 Task: Look for space in Mansoûra, Algeria from 9th June, 2023 to 16th June, 2023 for 2 adults in price range Rs.8000 to Rs.16000. Place can be entire place with 2 bedrooms having 2 beds and 1 bathroom. Property type can be house, flat, hotel. Amenities needed are: washing machine. Booking option can be shelf check-in. Required host language is .
Action: Mouse moved to (397, 85)
Screenshot: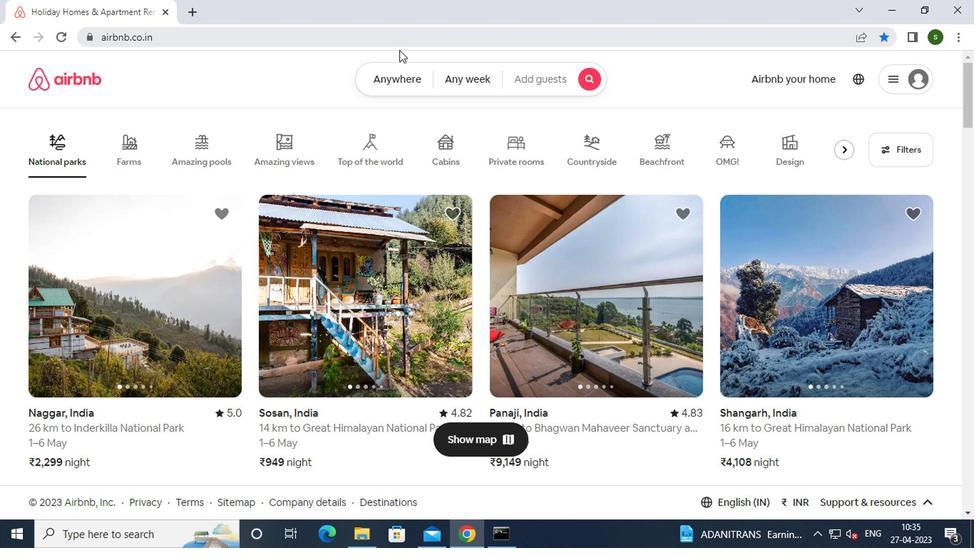
Action: Mouse pressed left at (397, 85)
Screenshot: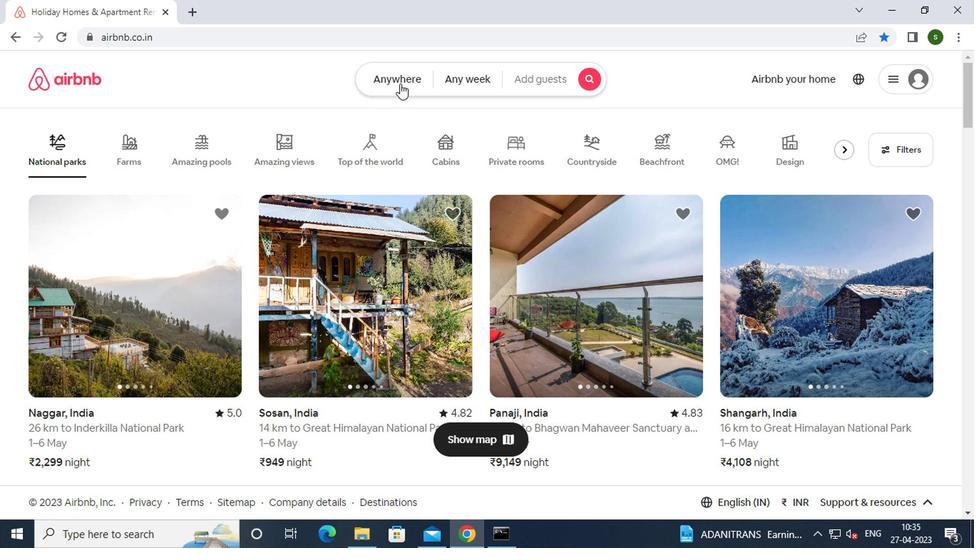 
Action: Mouse moved to (299, 133)
Screenshot: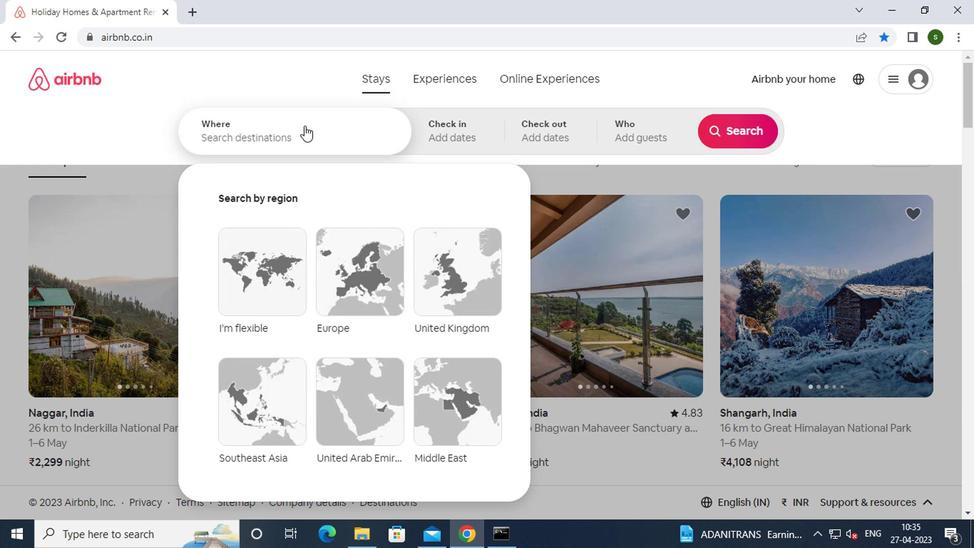 
Action: Mouse pressed left at (299, 133)
Screenshot: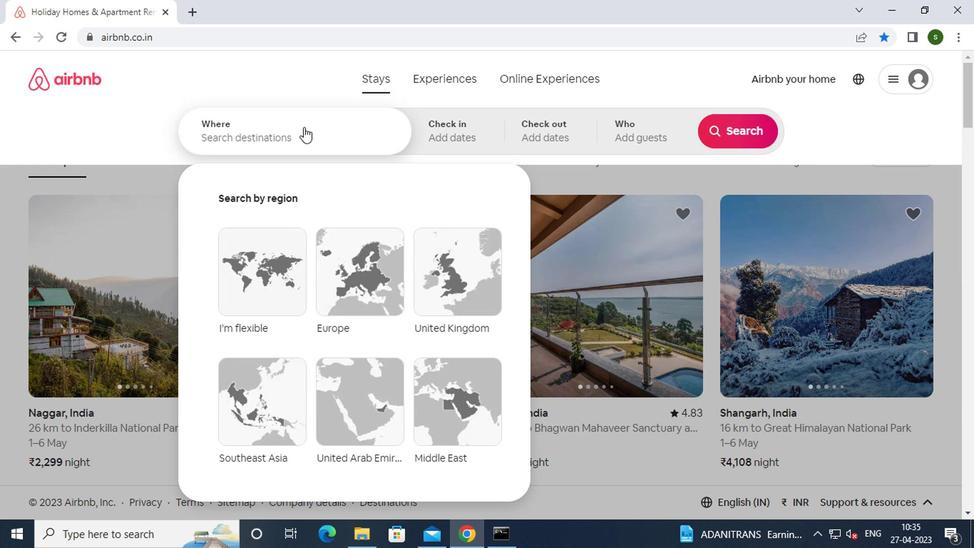 
Action: Key pressed m<Key.caps_lock>ansoura,<Key.space><Key.caps_lock>a<Key.caps_lock>lgeria
Screenshot: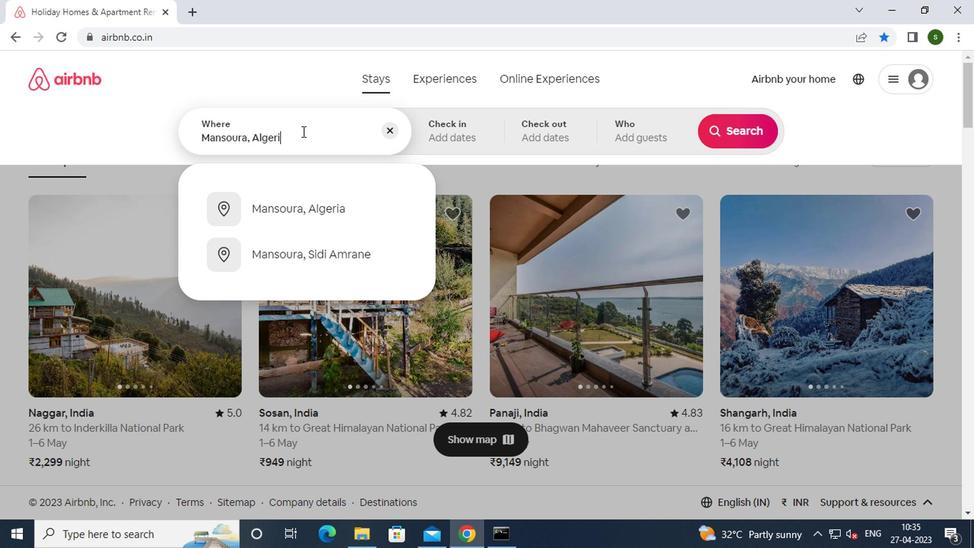 
Action: Mouse moved to (293, 199)
Screenshot: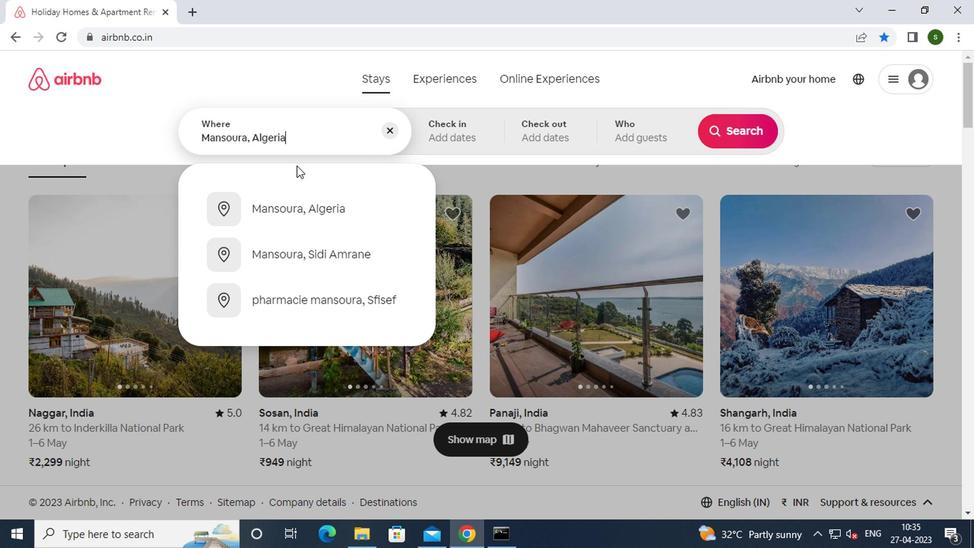 
Action: Mouse pressed left at (293, 199)
Screenshot: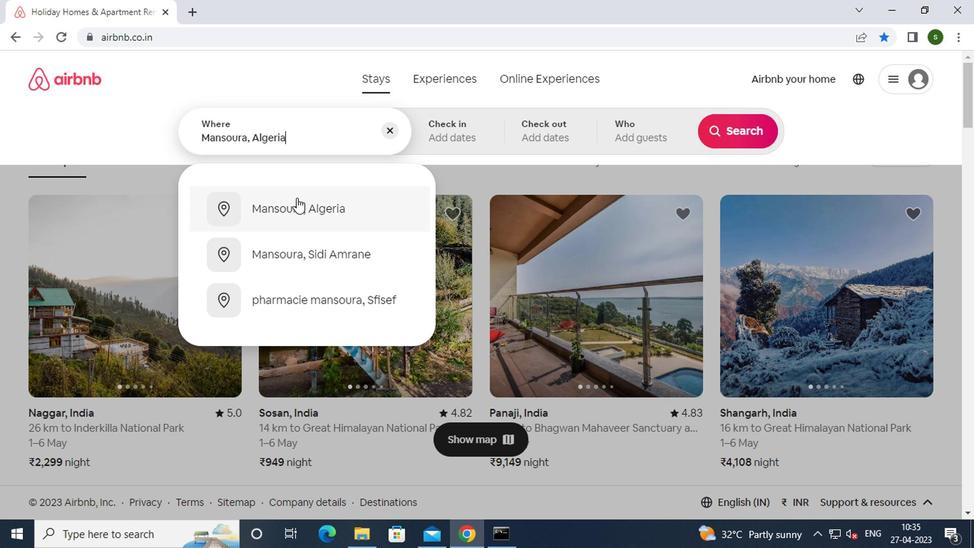 
Action: Mouse moved to (728, 244)
Screenshot: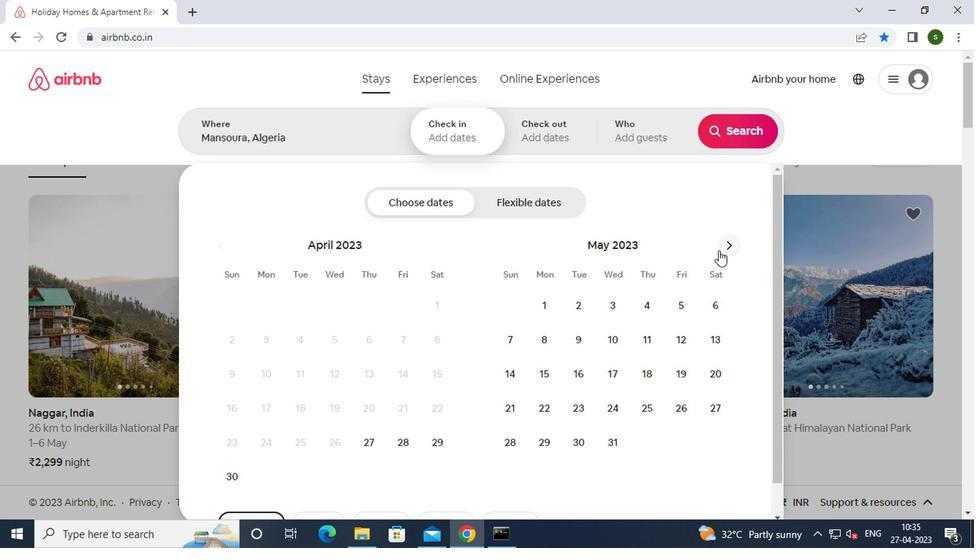 
Action: Mouse pressed left at (728, 244)
Screenshot: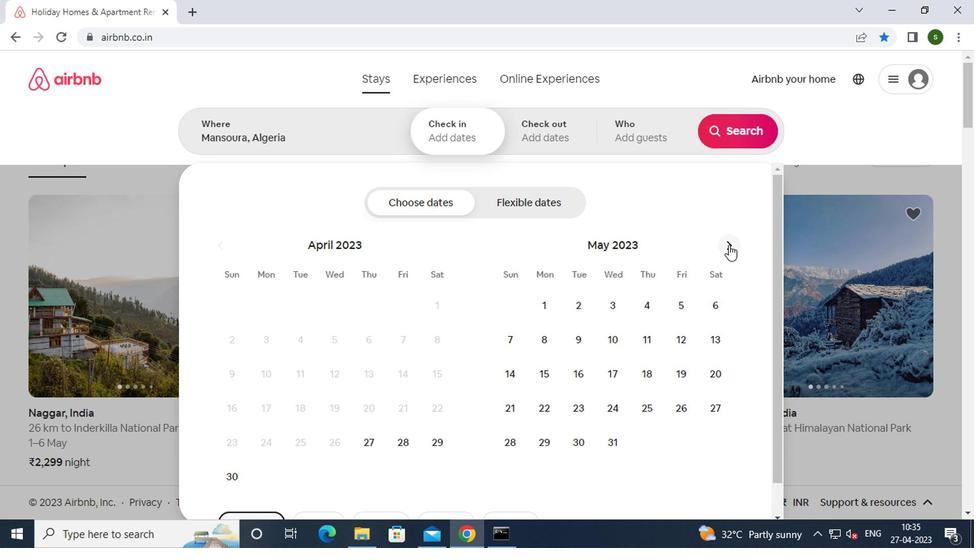 
Action: Mouse moved to (675, 325)
Screenshot: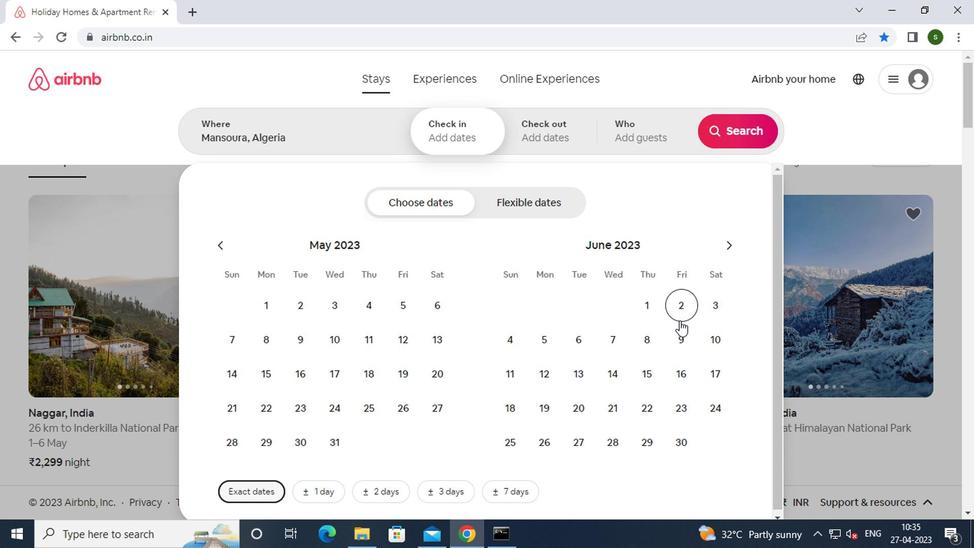 
Action: Mouse pressed left at (675, 325)
Screenshot: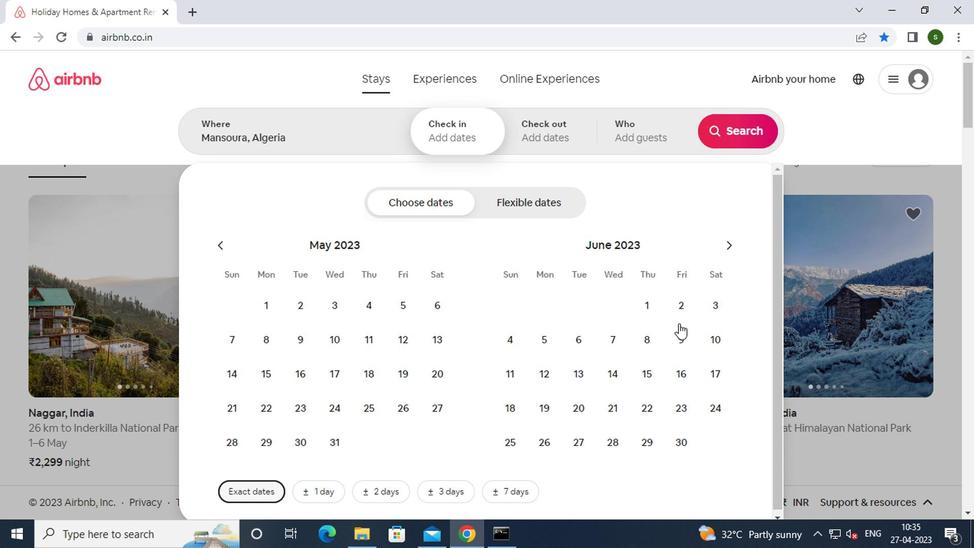 
Action: Mouse moved to (681, 376)
Screenshot: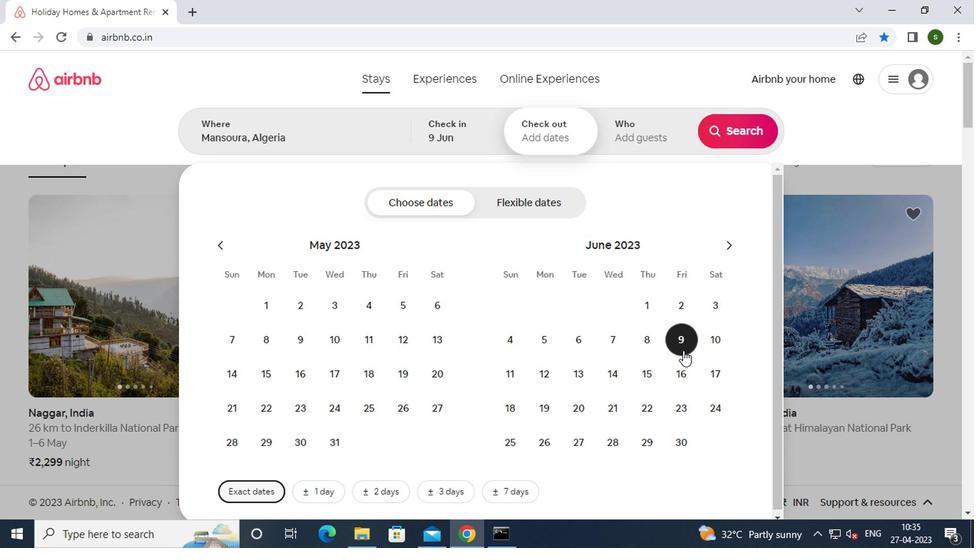 
Action: Mouse pressed left at (681, 376)
Screenshot: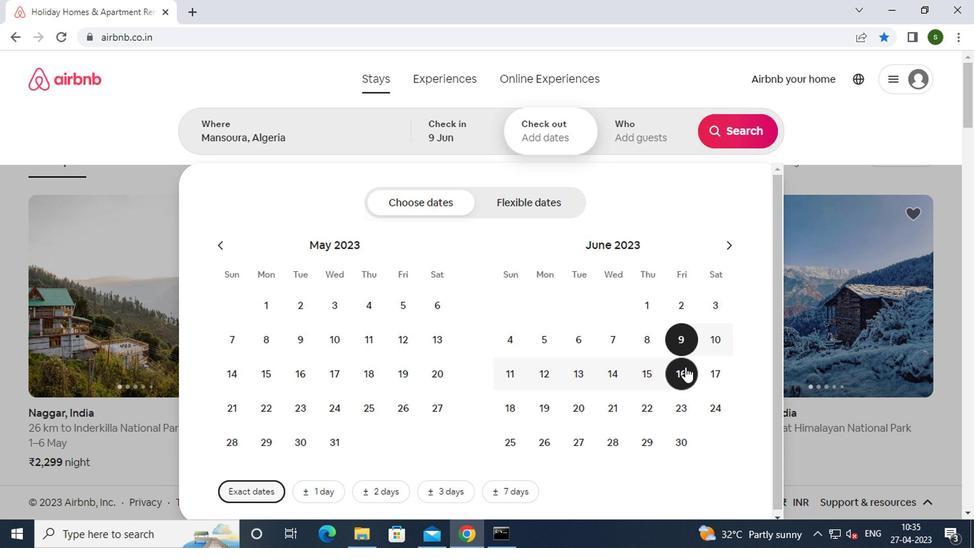 
Action: Mouse moved to (657, 142)
Screenshot: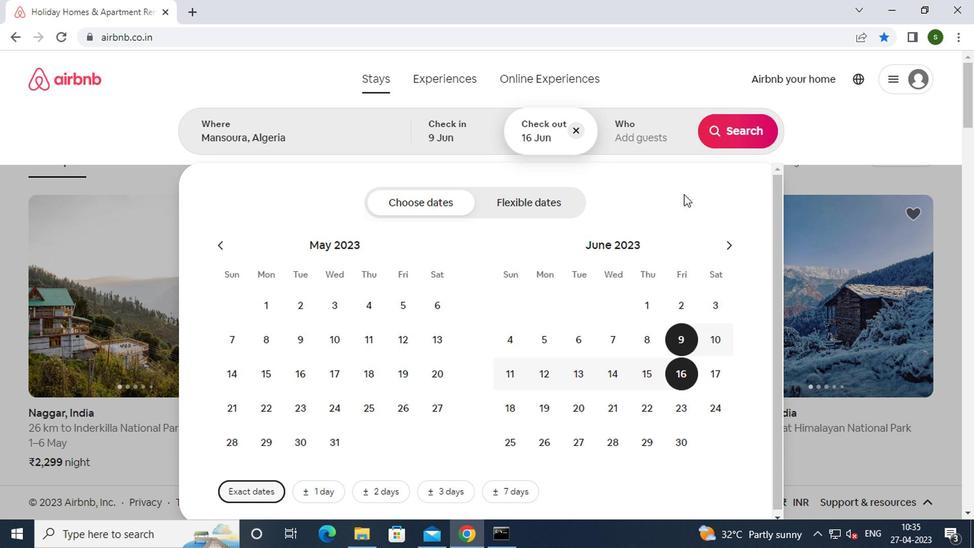 
Action: Mouse pressed left at (657, 142)
Screenshot: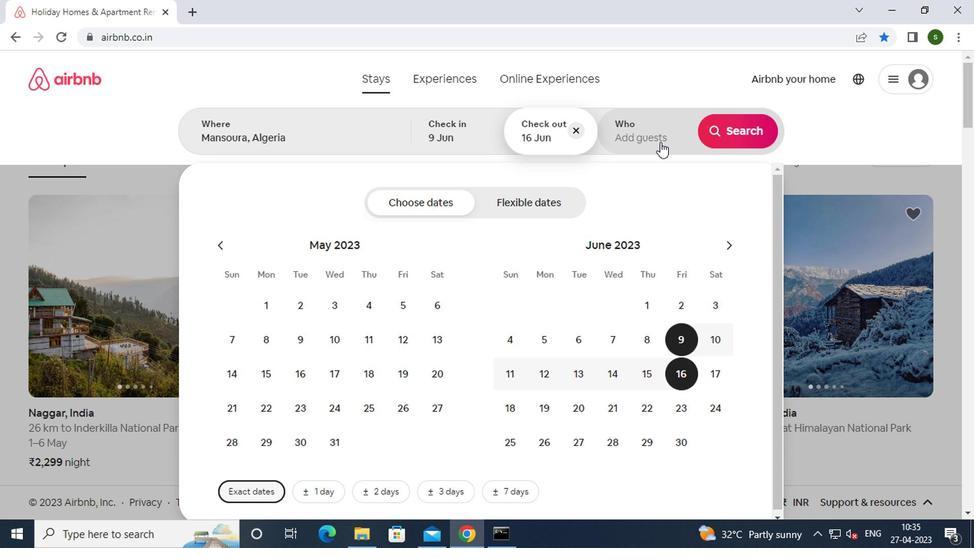 
Action: Mouse moved to (742, 209)
Screenshot: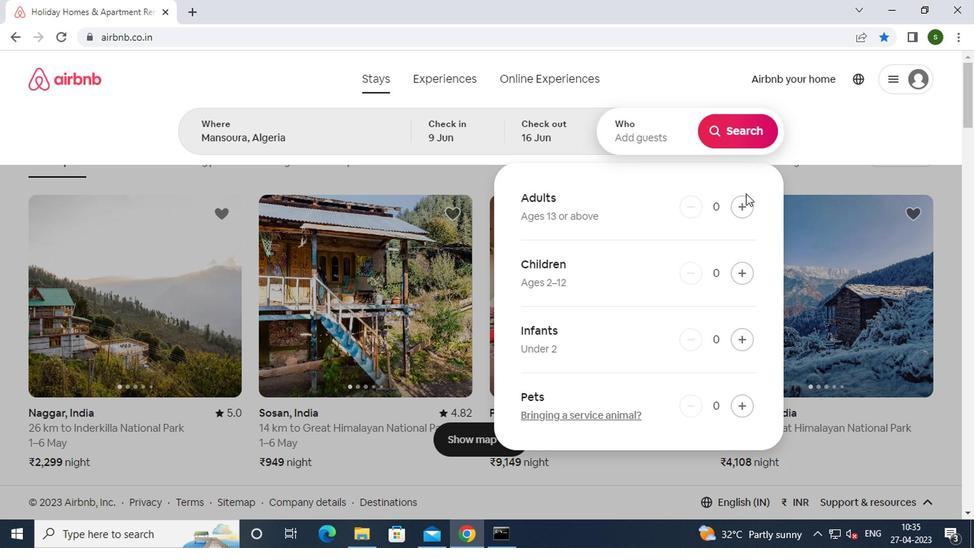 
Action: Mouse pressed left at (742, 209)
Screenshot: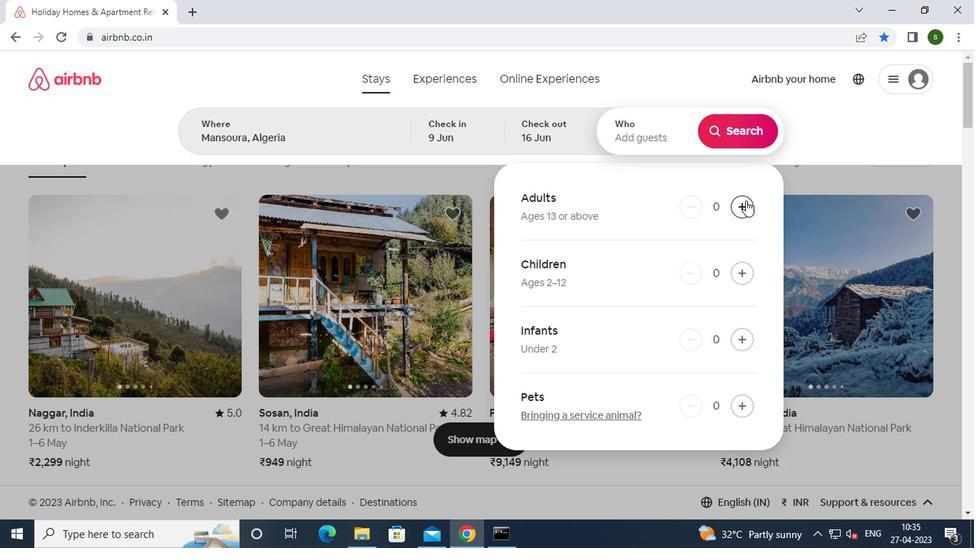 
Action: Mouse moved to (742, 209)
Screenshot: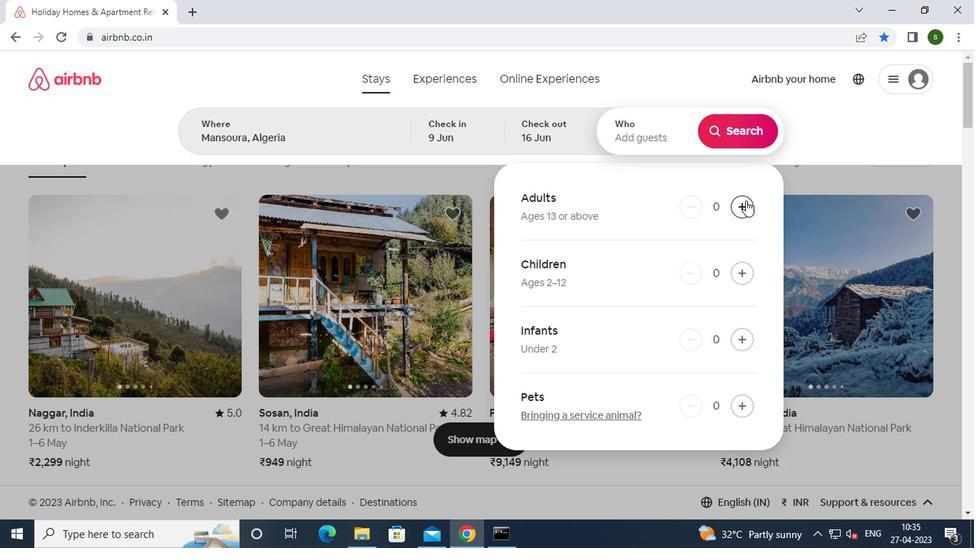 
Action: Mouse pressed left at (742, 209)
Screenshot: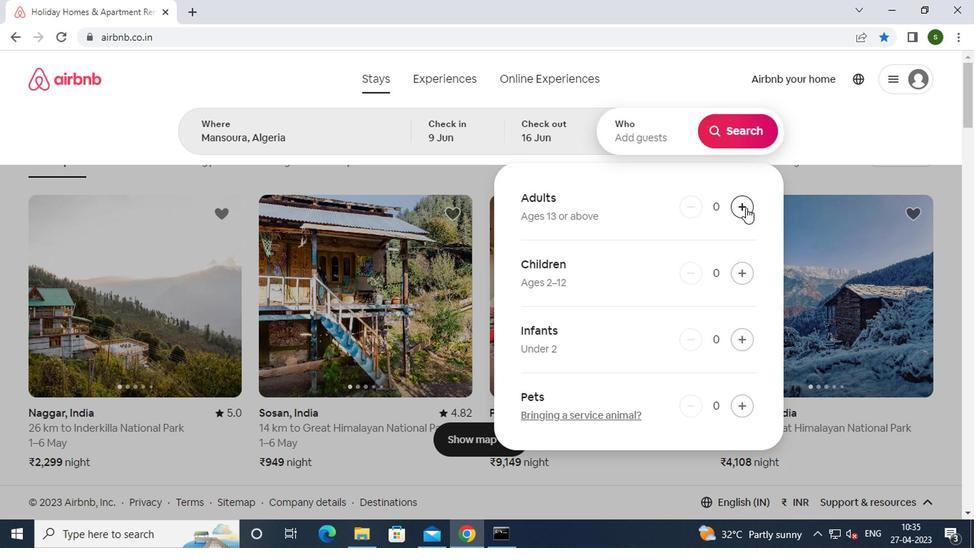 
Action: Mouse moved to (748, 144)
Screenshot: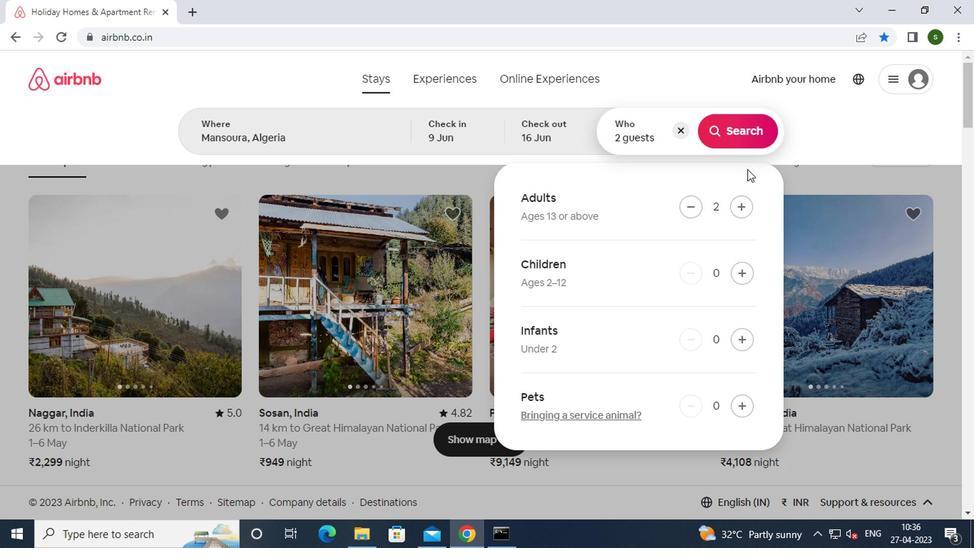 
Action: Mouse pressed left at (748, 144)
Screenshot: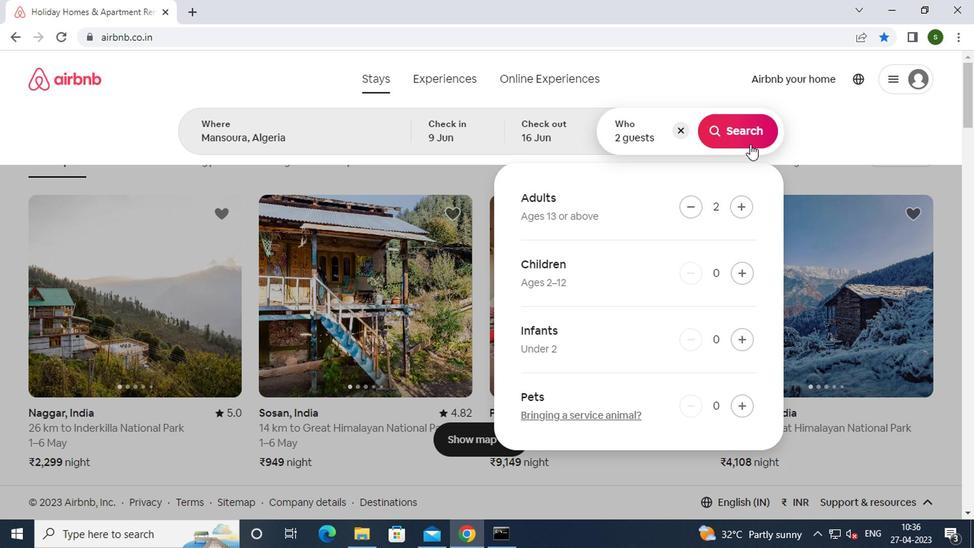 
Action: Mouse moved to (911, 132)
Screenshot: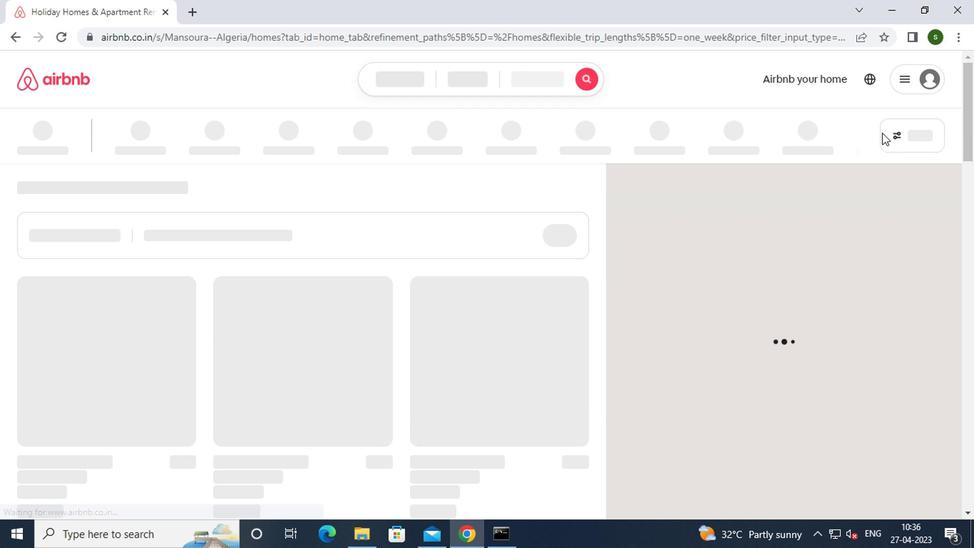 
Action: Mouse pressed left at (911, 132)
Screenshot: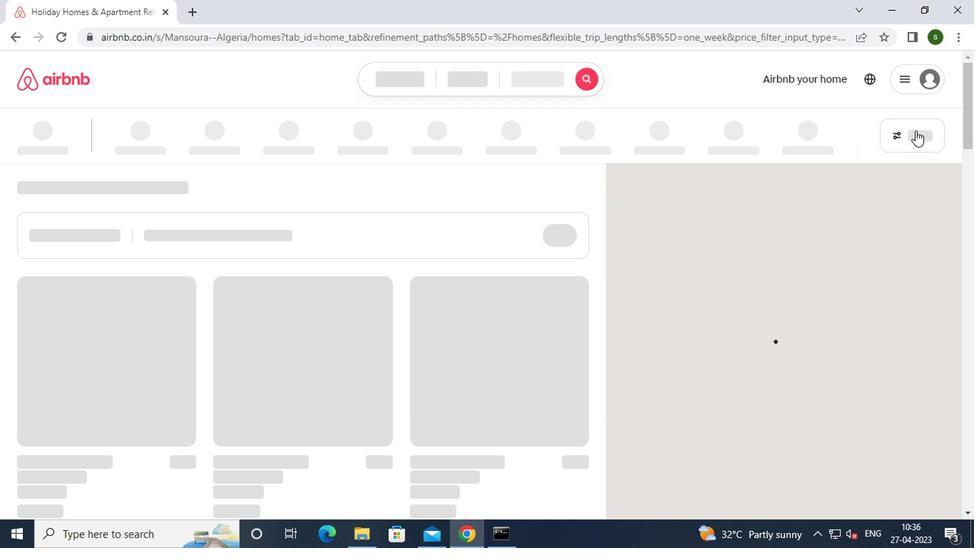 
Action: Mouse moved to (910, 132)
Screenshot: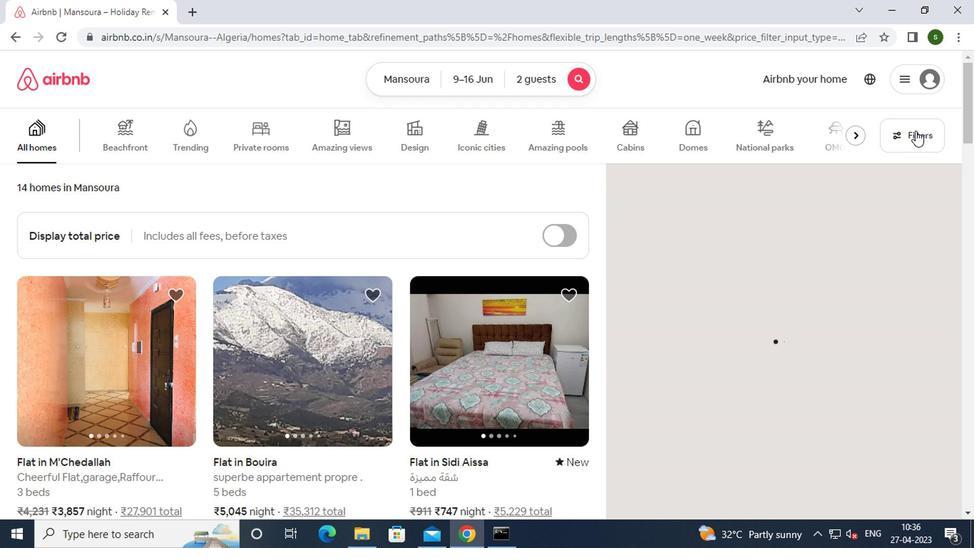 
Action: Mouse pressed left at (910, 132)
Screenshot: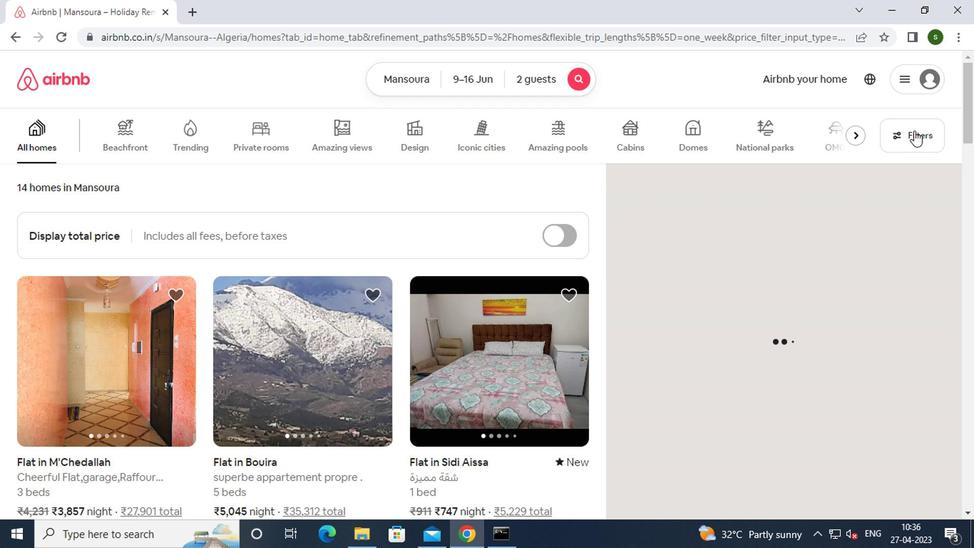 
Action: Mouse moved to (442, 316)
Screenshot: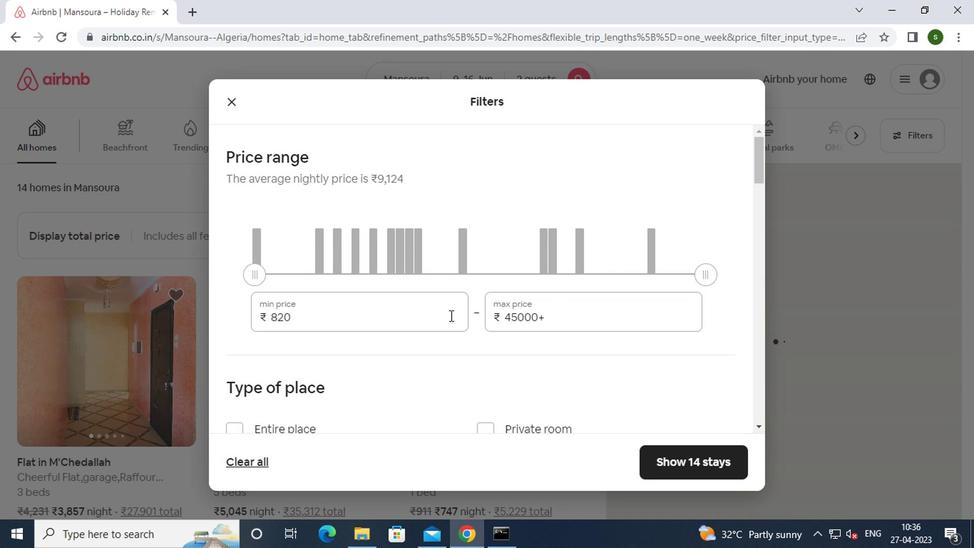 
Action: Mouse pressed left at (442, 316)
Screenshot: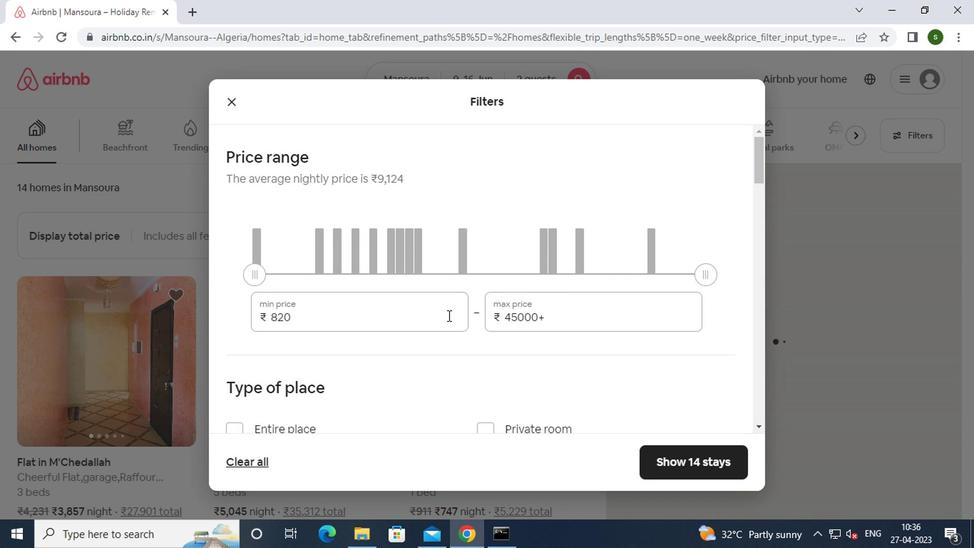 
Action: Key pressed <Key.backspace><Key.backspace><Key.backspace>8000
Screenshot: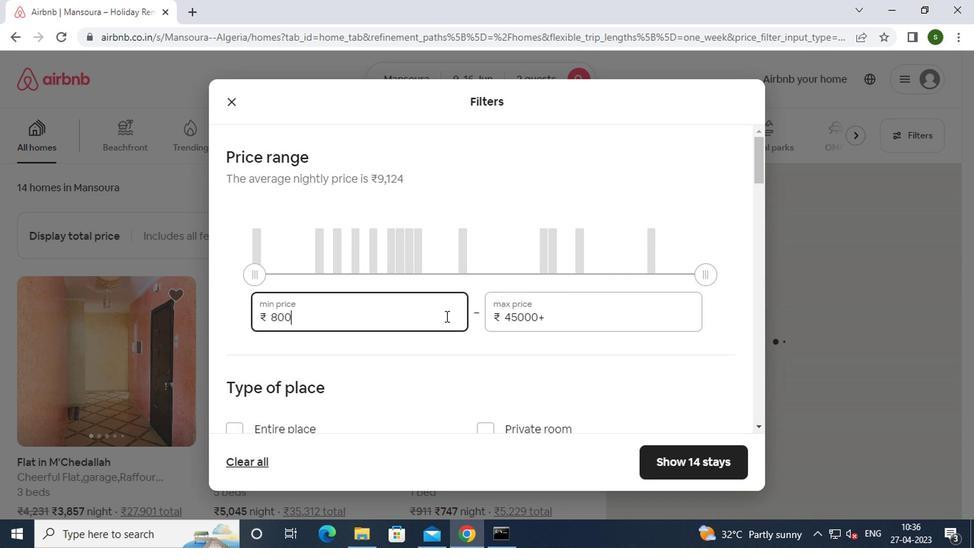 
Action: Mouse moved to (565, 316)
Screenshot: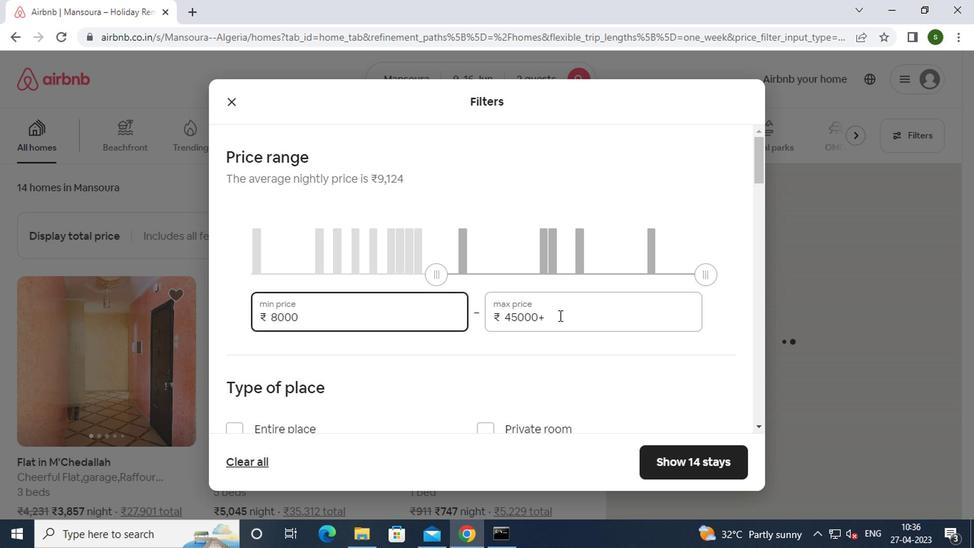 
Action: Mouse pressed left at (565, 316)
Screenshot: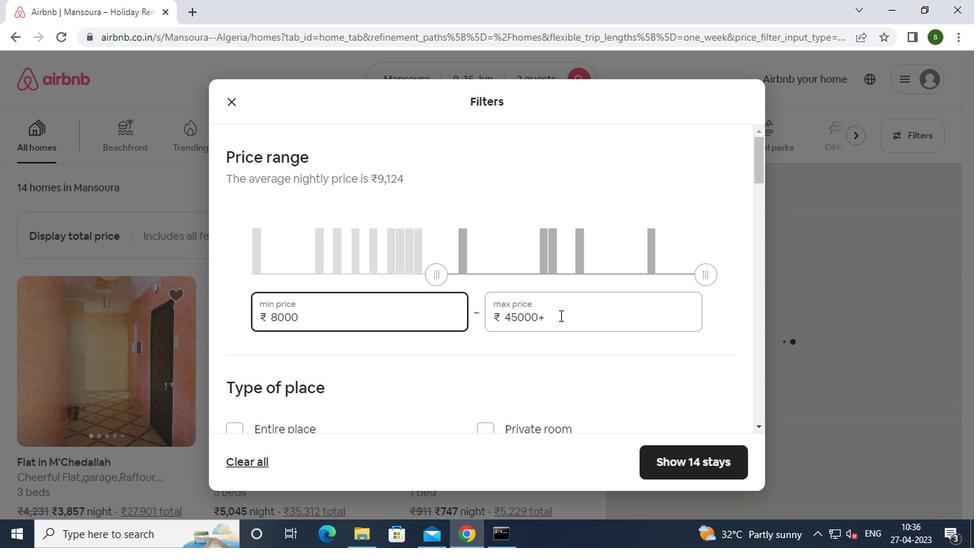 
Action: Key pressed <Key.backspace><Key.backspace><Key.backspace><Key.backspace><Key.backspace><Key.backspace><Key.backspace><Key.backspace><Key.backspace><Key.backspace><Key.backspace><Key.backspace><Key.backspace>15<Key.backspace>6000
Screenshot: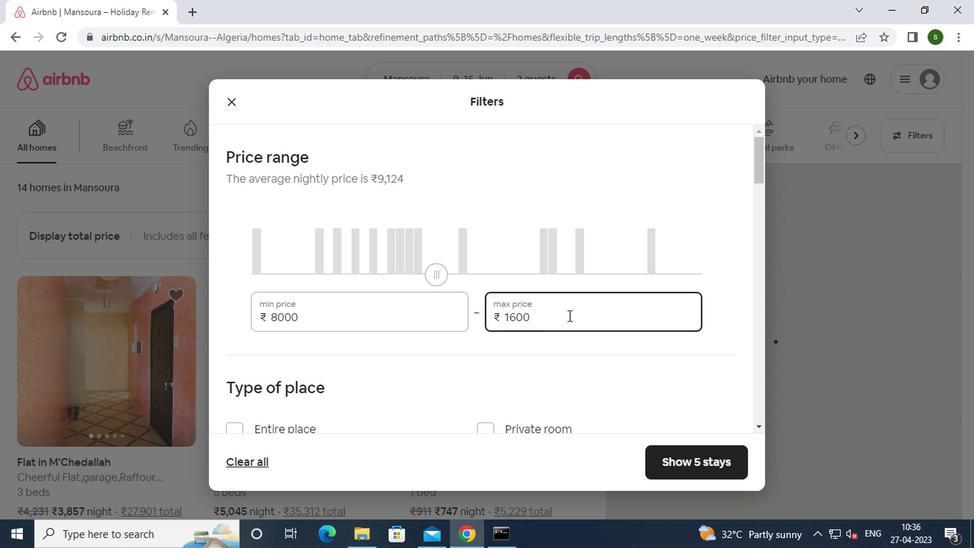 
Action: Mouse moved to (468, 336)
Screenshot: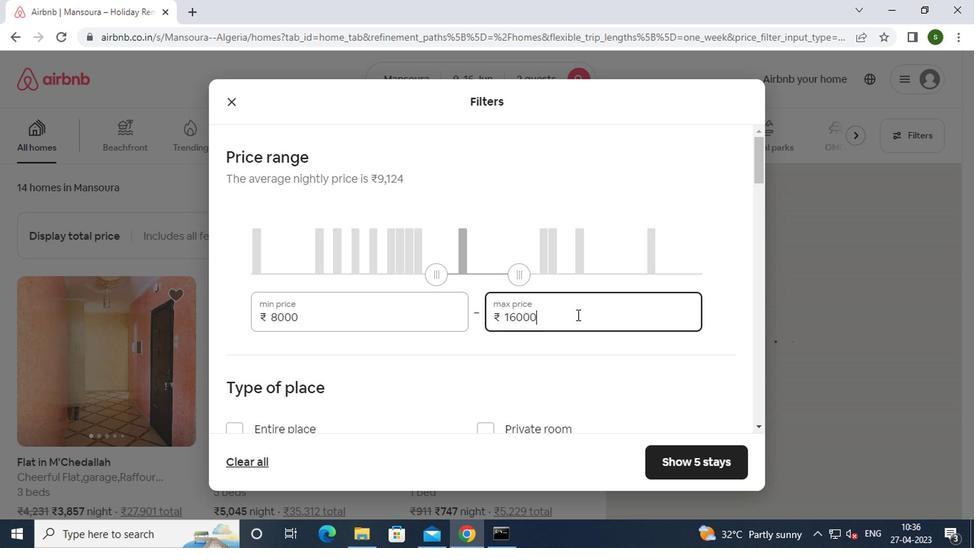 
Action: Mouse scrolled (468, 335) with delta (0, 0)
Screenshot: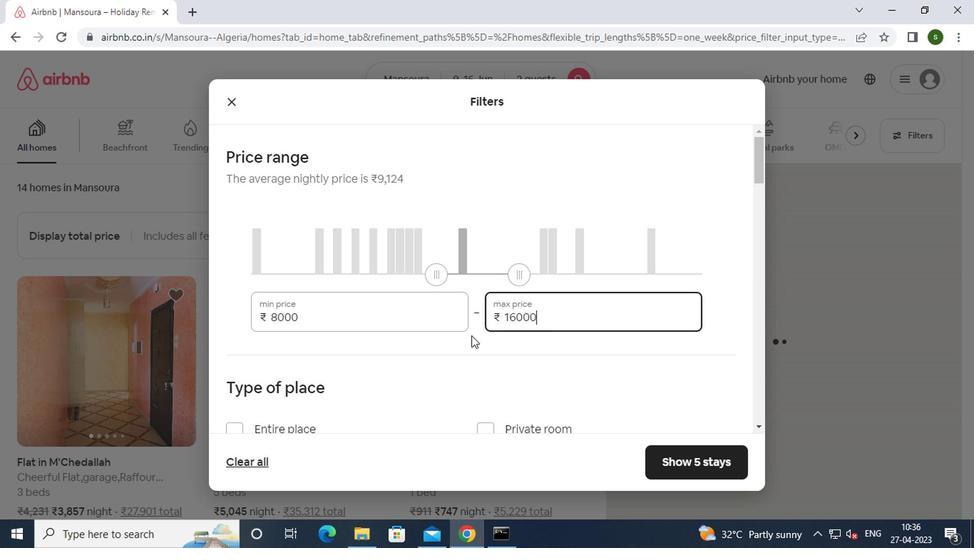
Action: Mouse scrolled (468, 335) with delta (0, 0)
Screenshot: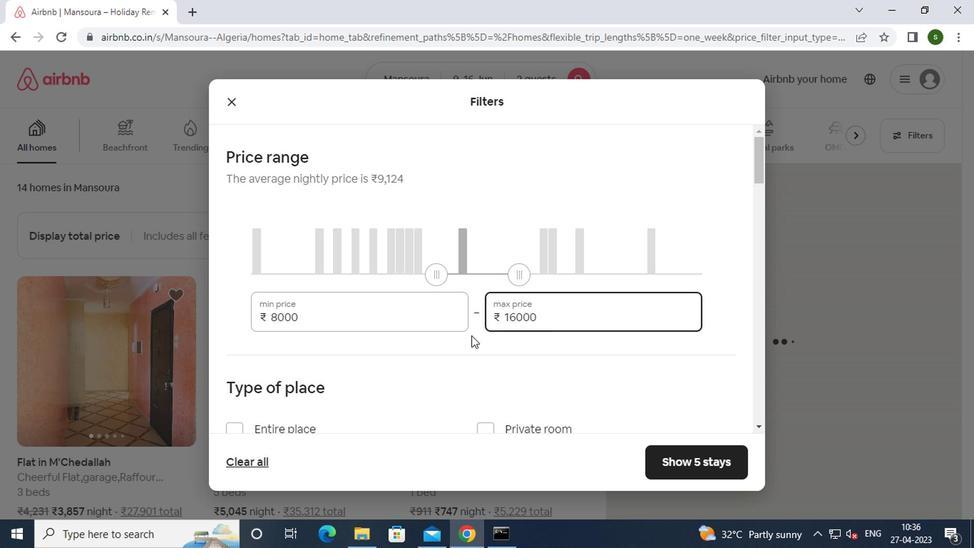 
Action: Mouse moved to (281, 300)
Screenshot: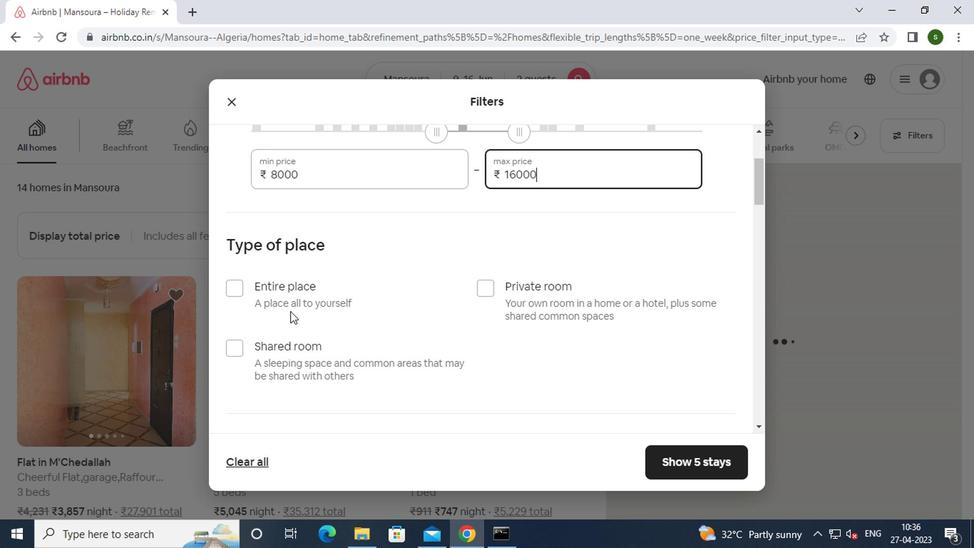 
Action: Mouse pressed left at (281, 300)
Screenshot: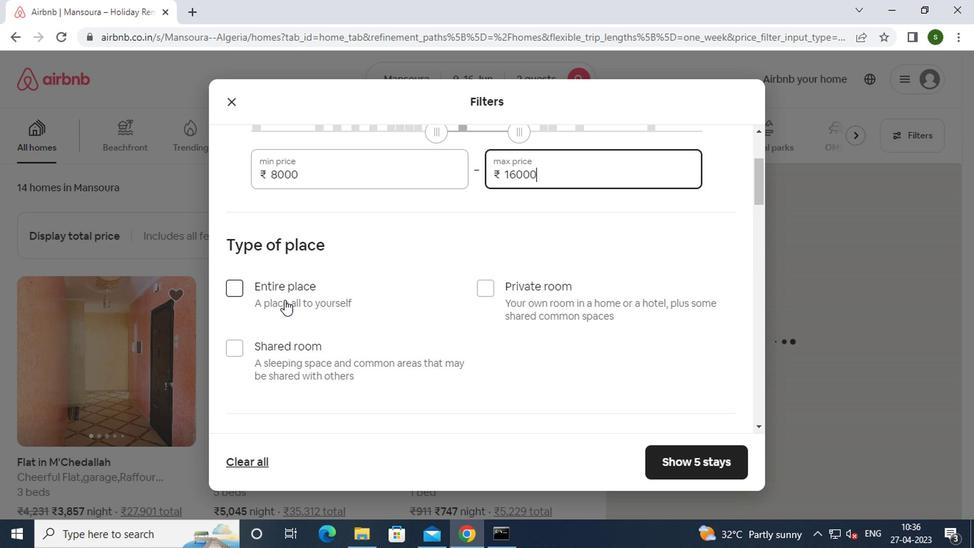 
Action: Mouse moved to (375, 285)
Screenshot: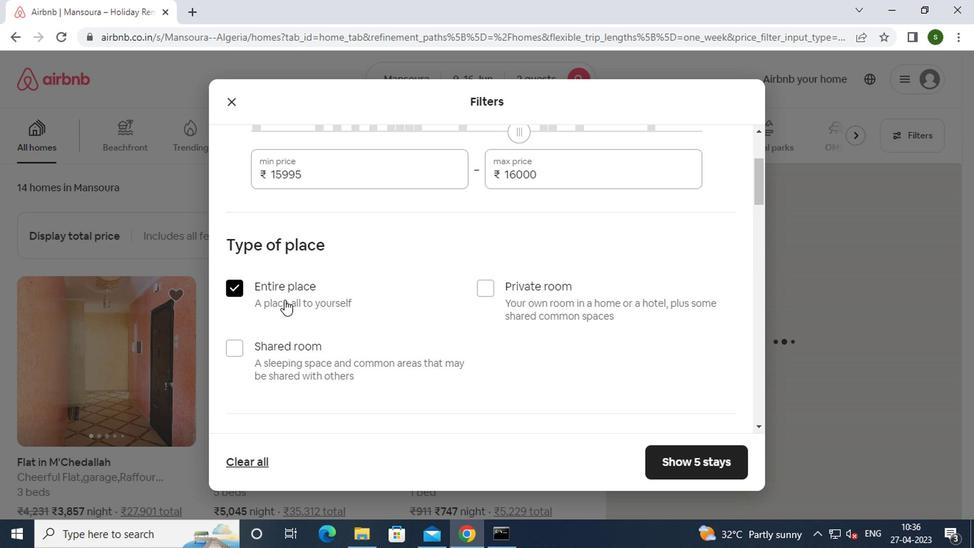 
Action: Mouse scrolled (375, 284) with delta (0, -1)
Screenshot: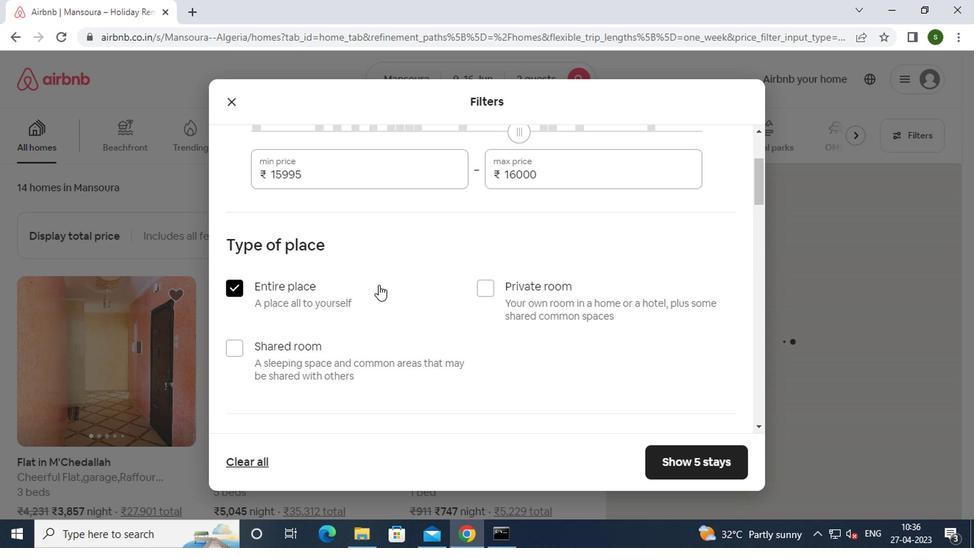 
Action: Mouse scrolled (375, 284) with delta (0, -1)
Screenshot: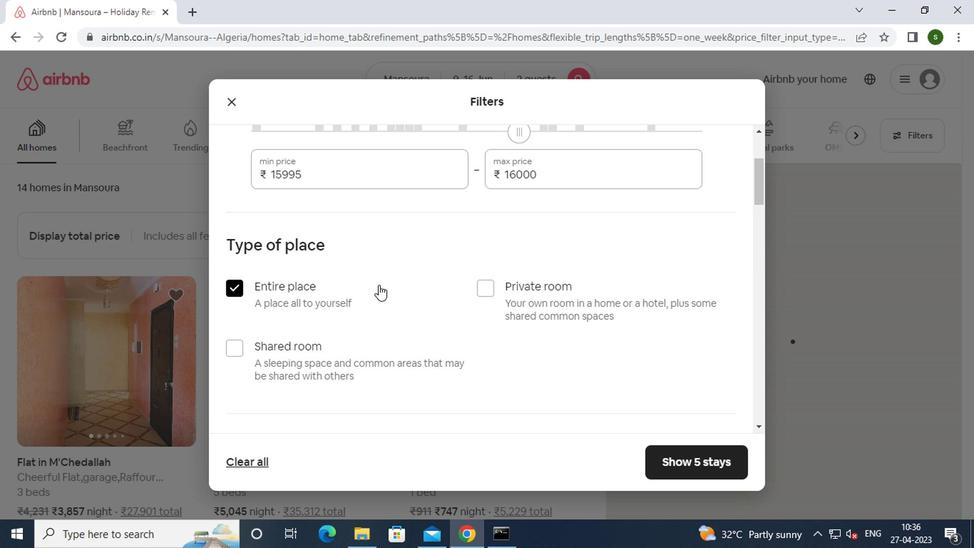 
Action: Mouse scrolled (375, 284) with delta (0, -1)
Screenshot: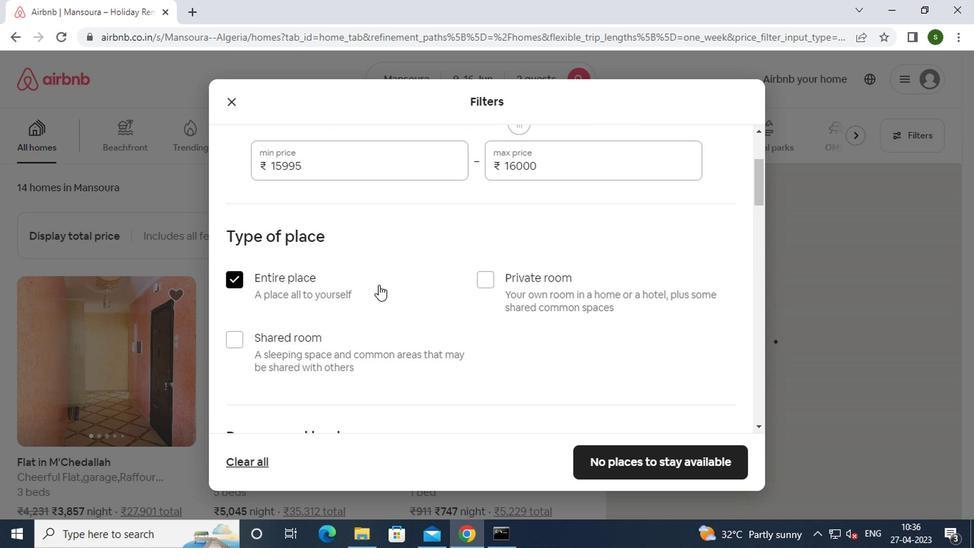 
Action: Mouse scrolled (375, 284) with delta (0, -1)
Screenshot: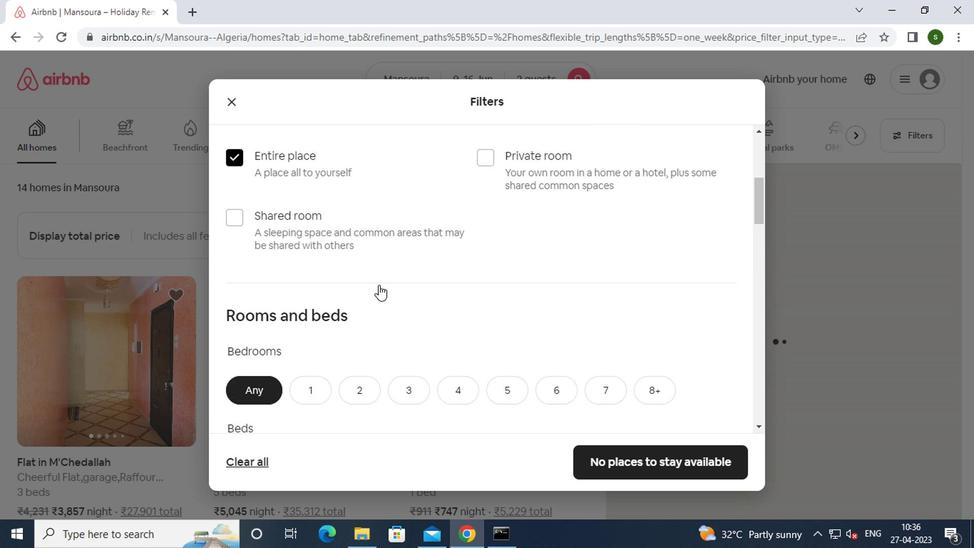 
Action: Mouse moved to (357, 243)
Screenshot: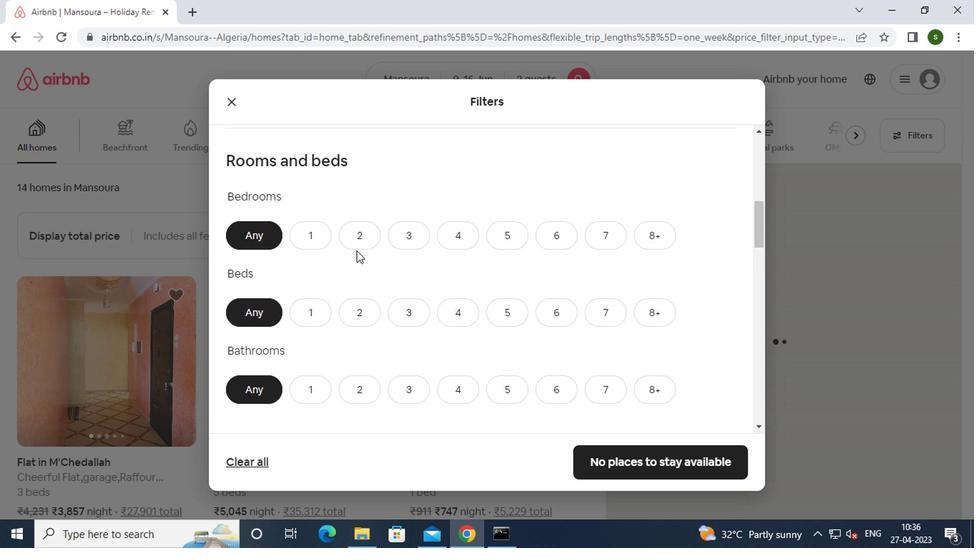 
Action: Mouse pressed left at (357, 243)
Screenshot: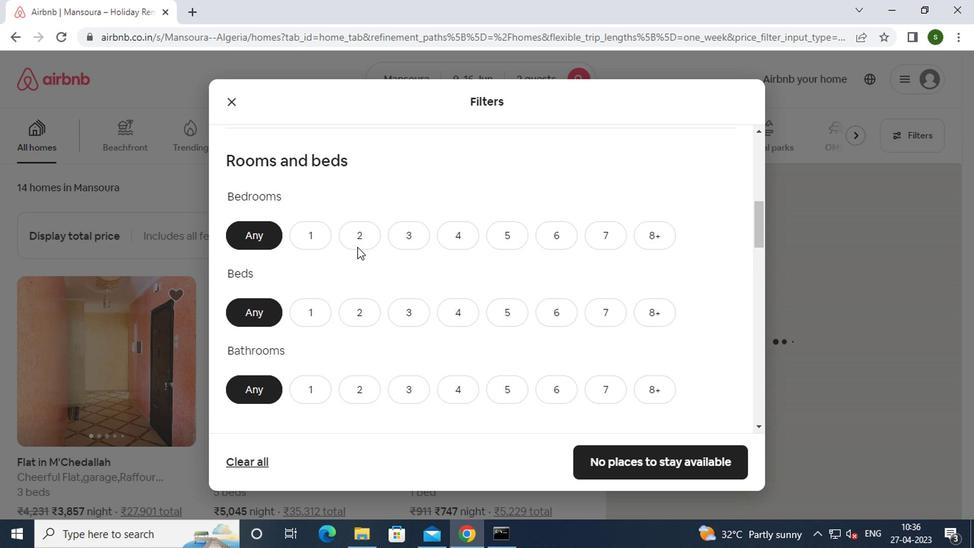 
Action: Mouse moved to (355, 306)
Screenshot: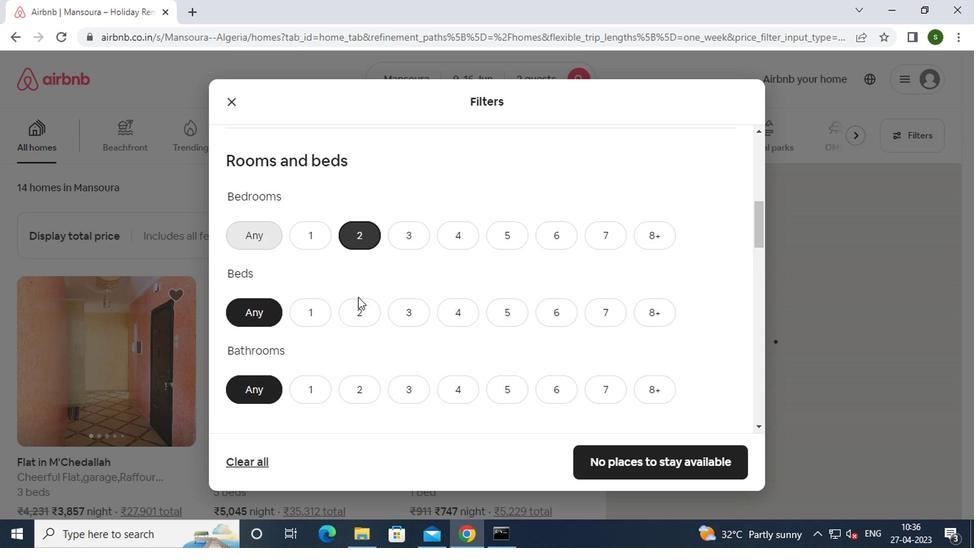 
Action: Mouse pressed left at (355, 306)
Screenshot: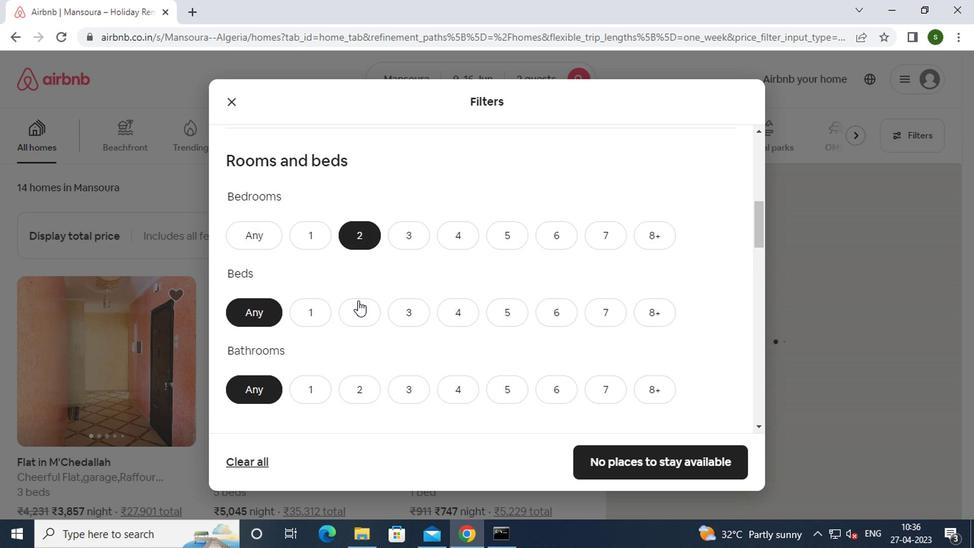 
Action: Mouse moved to (311, 381)
Screenshot: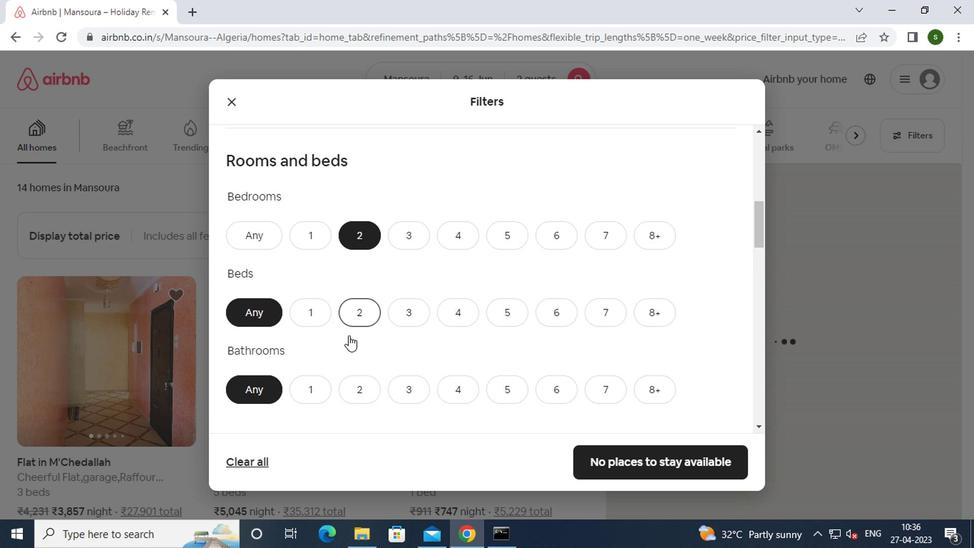 
Action: Mouse pressed left at (311, 381)
Screenshot: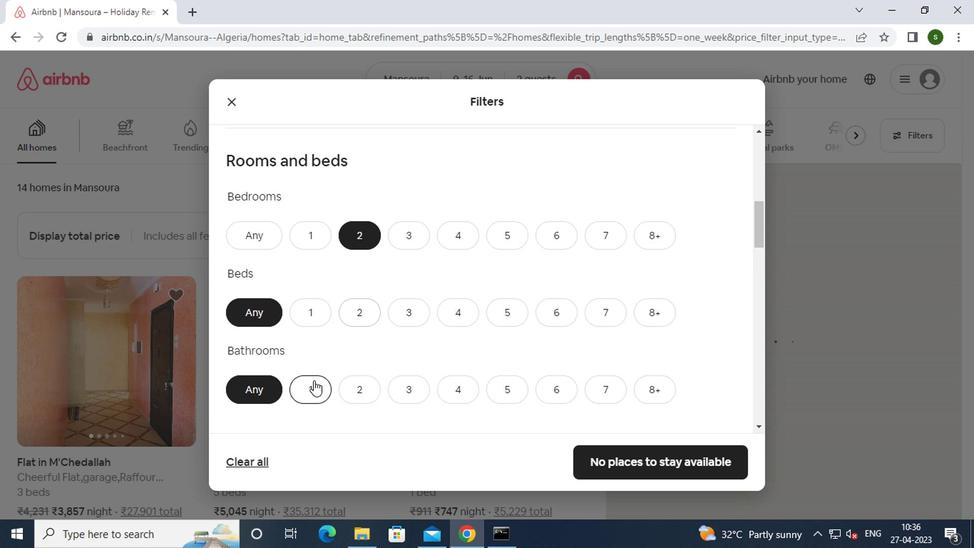 
Action: Mouse moved to (449, 335)
Screenshot: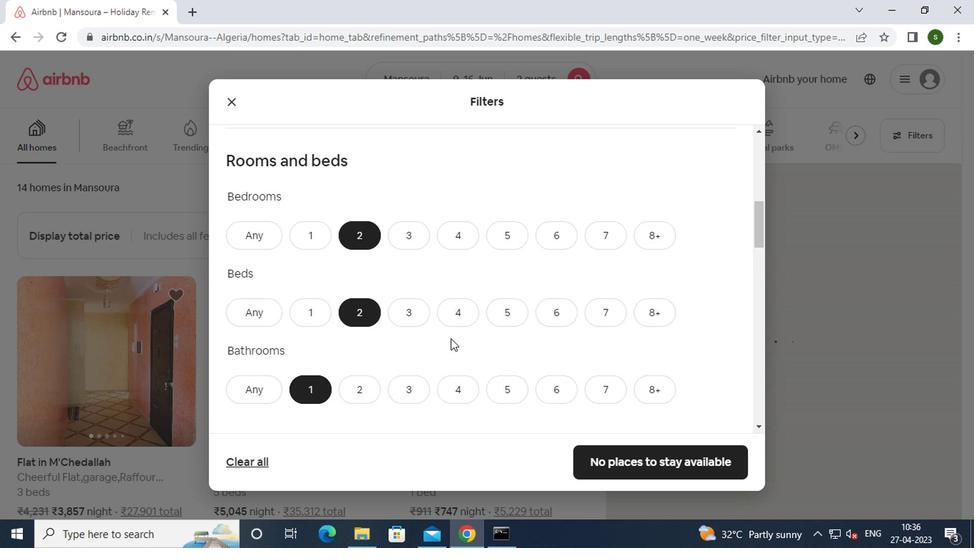 
Action: Mouse scrolled (449, 334) with delta (0, -1)
Screenshot: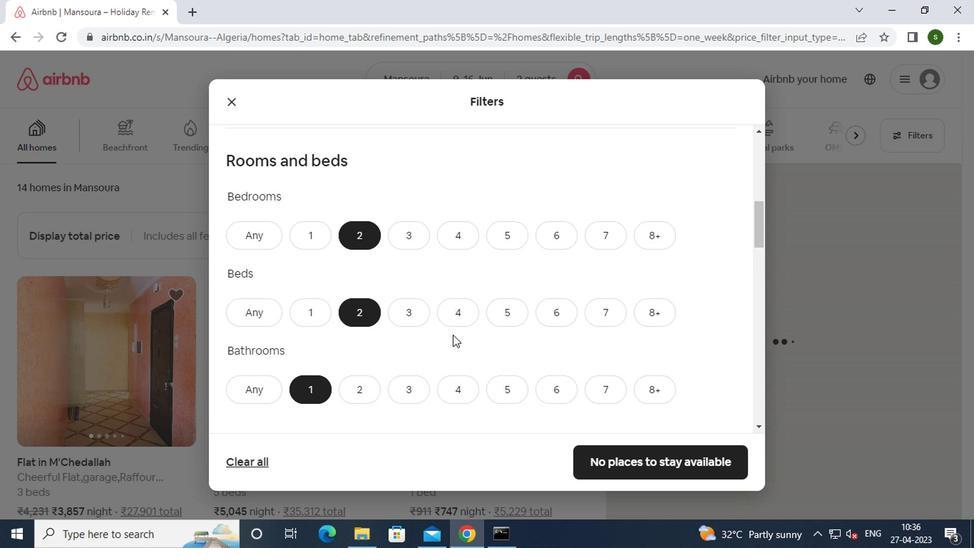 
Action: Mouse scrolled (449, 334) with delta (0, -1)
Screenshot: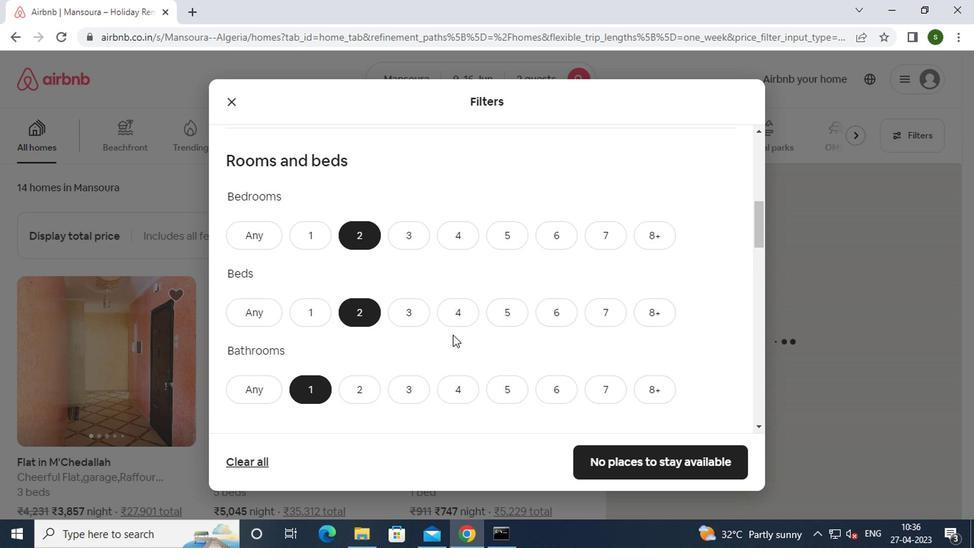 
Action: Mouse scrolled (449, 334) with delta (0, -1)
Screenshot: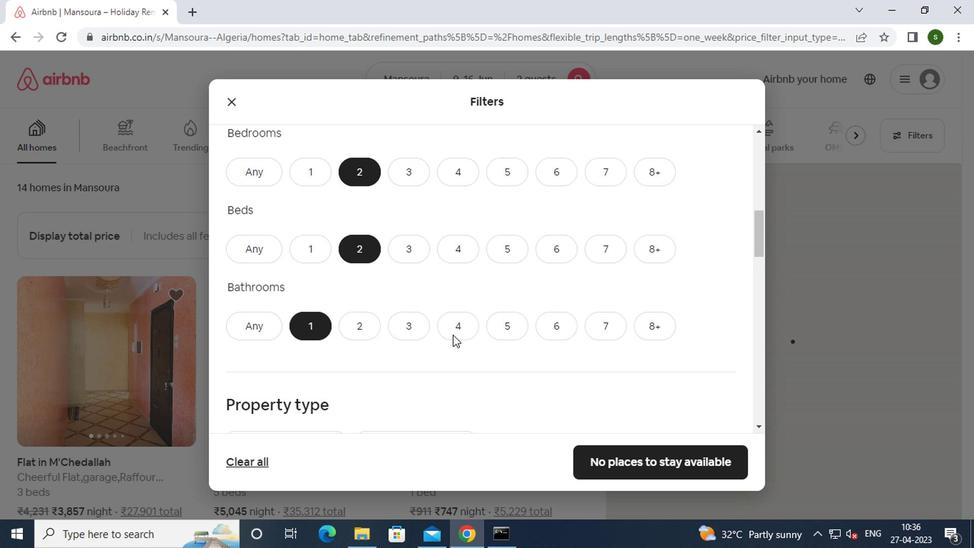 
Action: Mouse moved to (307, 316)
Screenshot: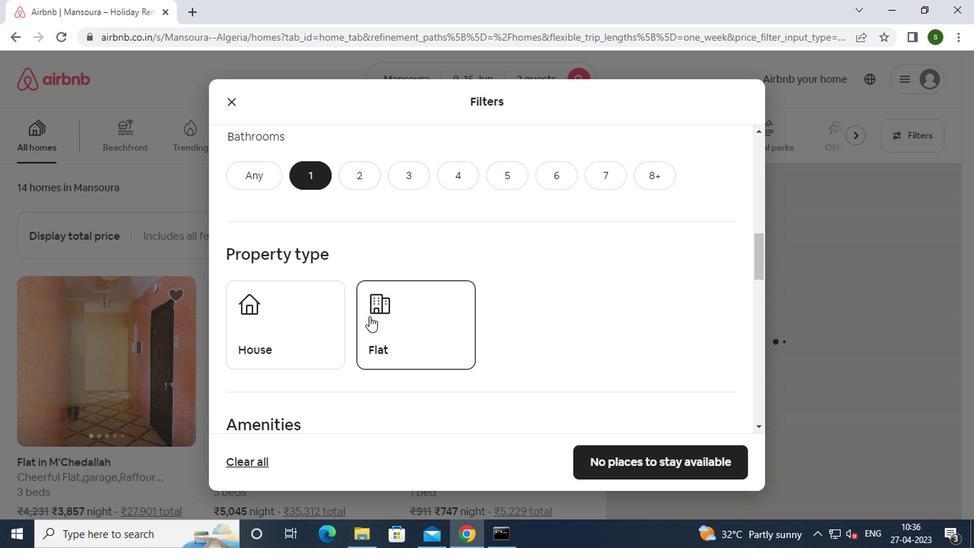 
Action: Mouse pressed left at (307, 316)
Screenshot: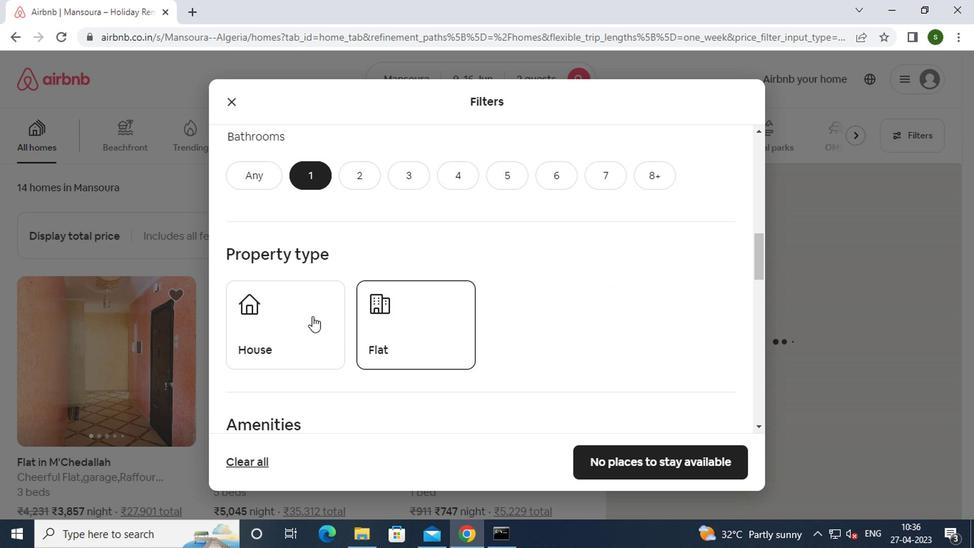 
Action: Mouse moved to (389, 316)
Screenshot: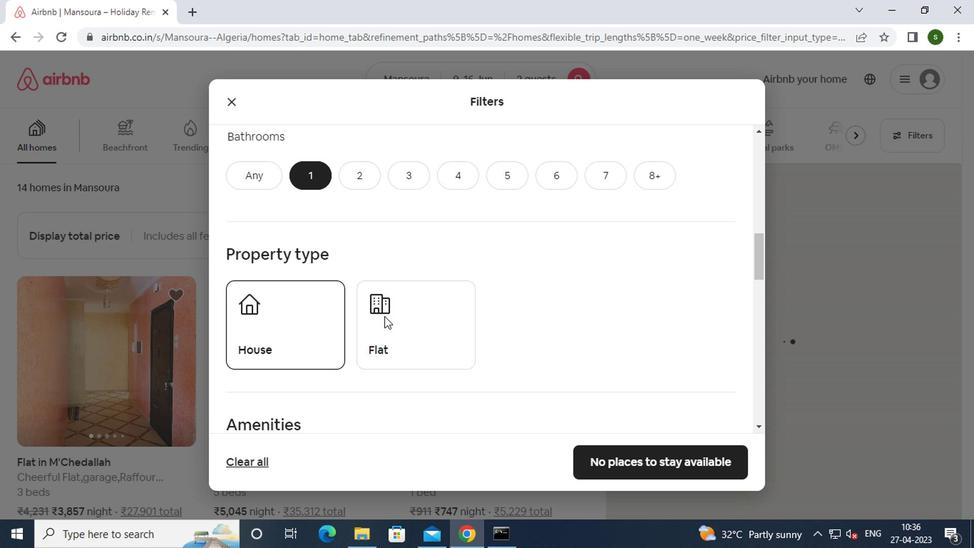 
Action: Mouse pressed left at (389, 316)
Screenshot: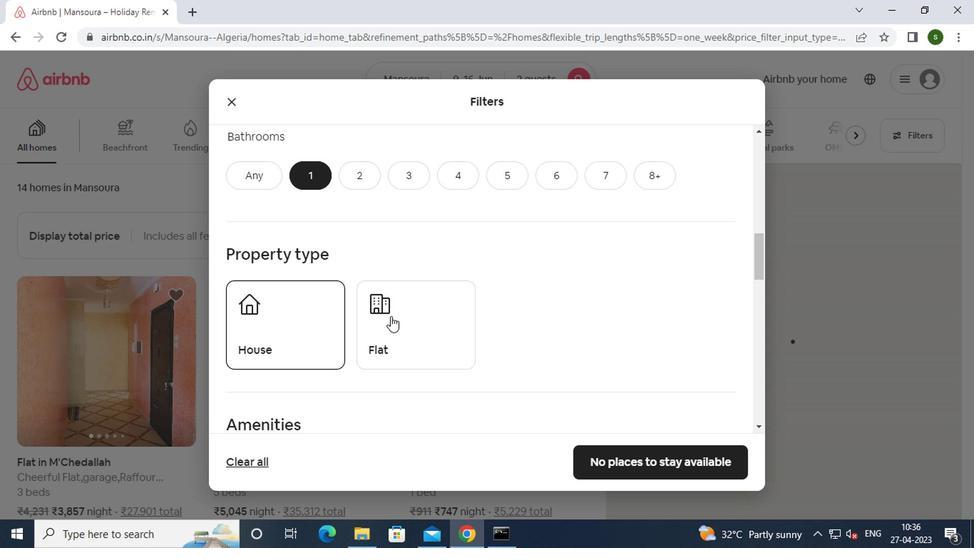 
Action: Mouse moved to (555, 298)
Screenshot: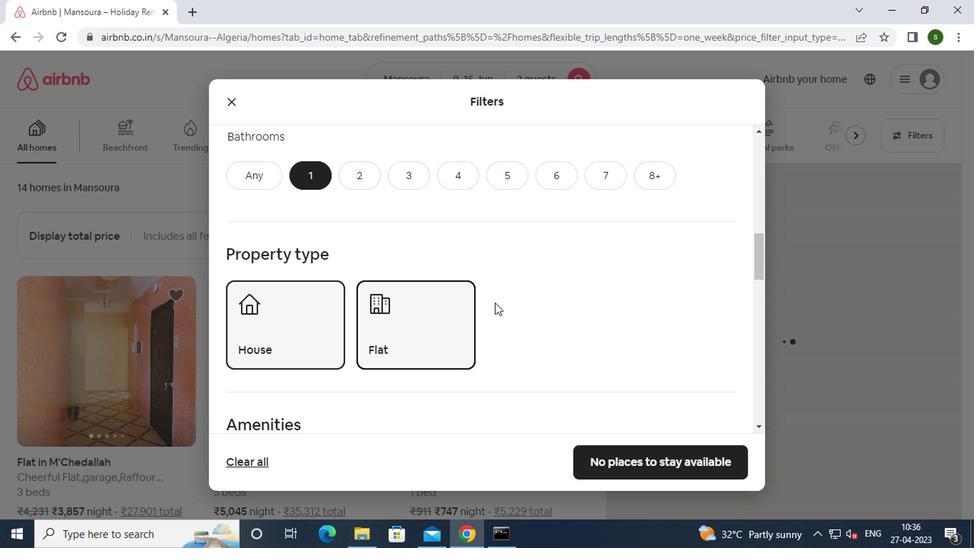 
Action: Mouse scrolled (555, 297) with delta (0, -1)
Screenshot: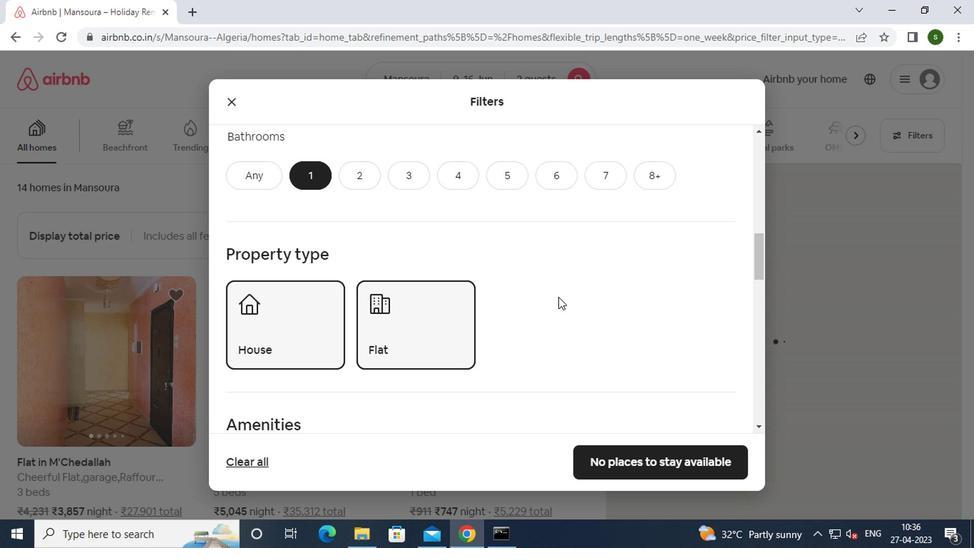 
Action: Mouse scrolled (555, 297) with delta (0, -1)
Screenshot: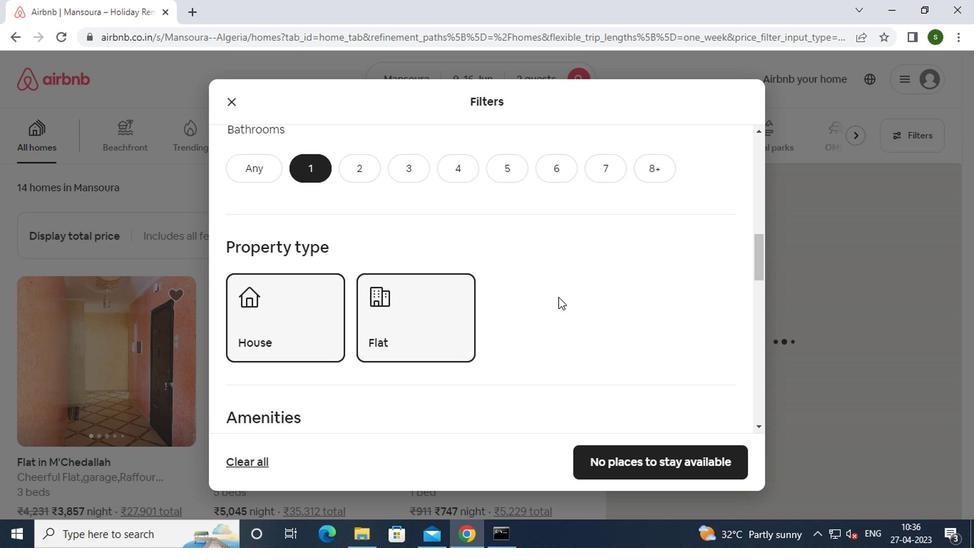 
Action: Mouse scrolled (555, 297) with delta (0, -1)
Screenshot: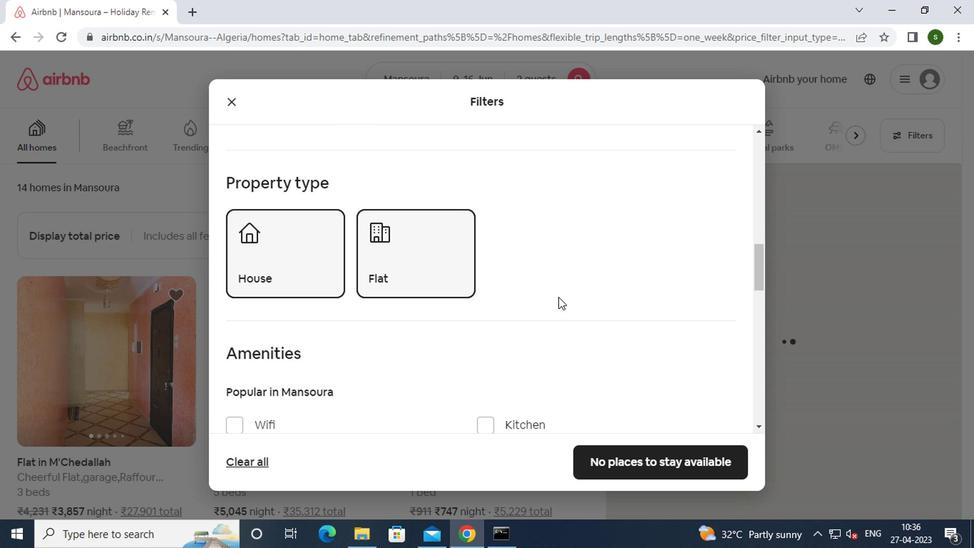 
Action: Mouse scrolled (555, 297) with delta (0, -1)
Screenshot: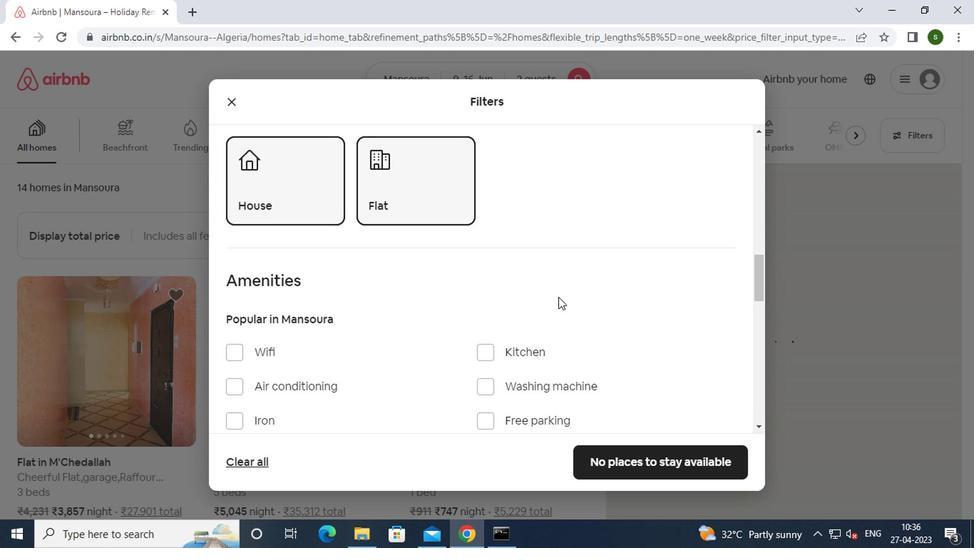 
Action: Mouse moved to (528, 253)
Screenshot: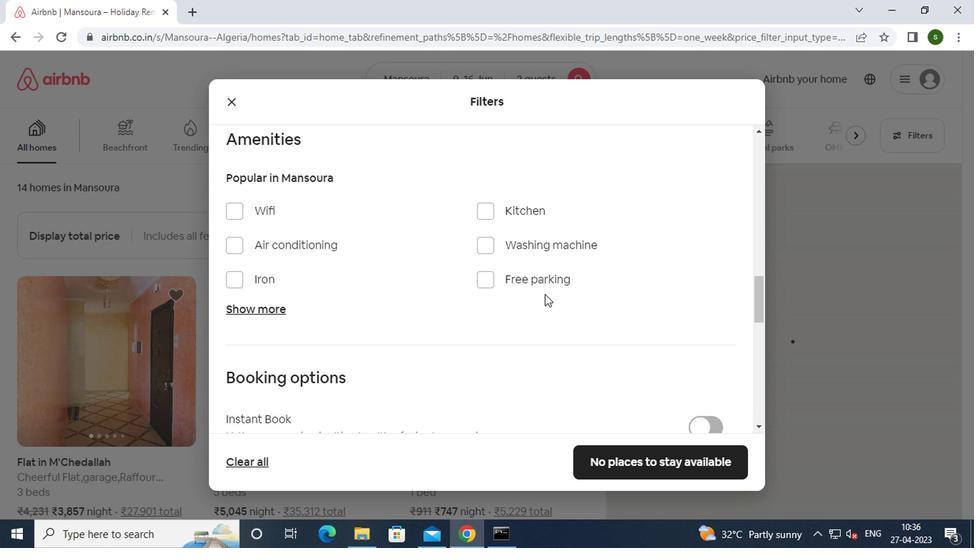 
Action: Mouse pressed left at (528, 253)
Screenshot: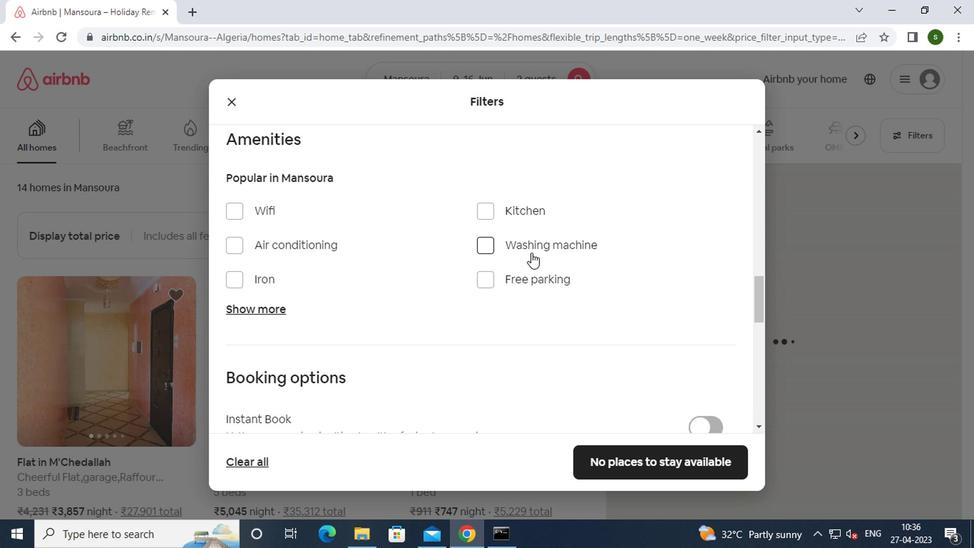 
Action: Mouse moved to (637, 275)
Screenshot: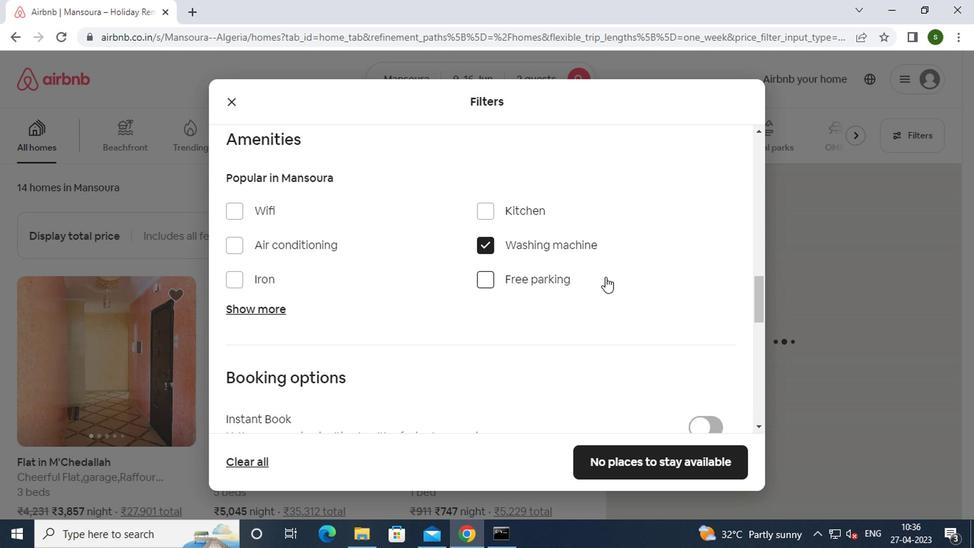 
Action: Mouse scrolled (637, 275) with delta (0, 0)
Screenshot: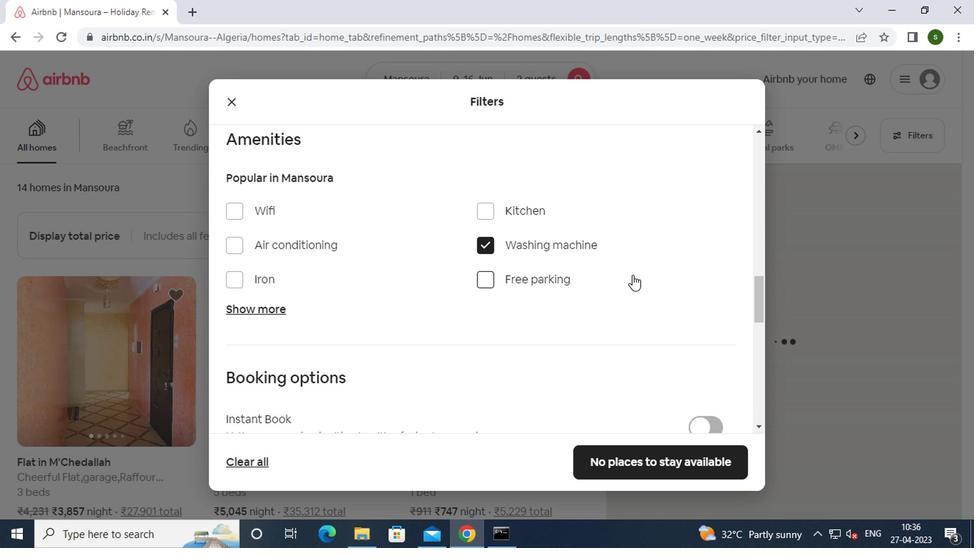 
Action: Mouse scrolled (637, 275) with delta (0, 0)
Screenshot: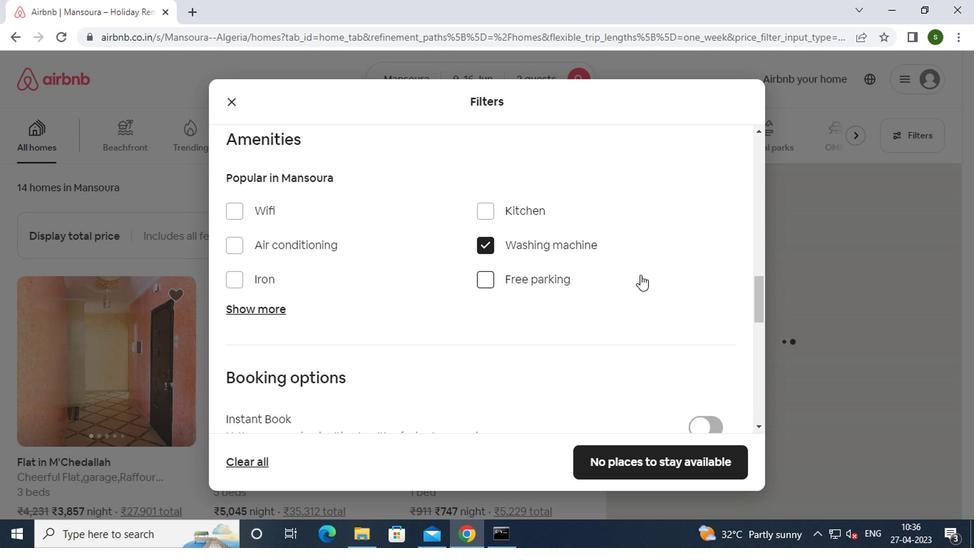 
Action: Mouse moved to (696, 328)
Screenshot: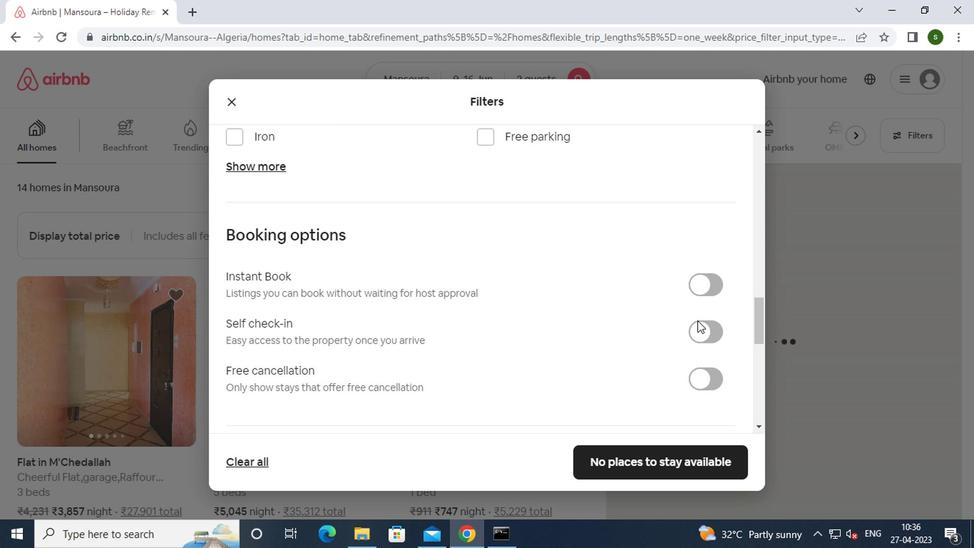 
Action: Mouse pressed left at (696, 328)
Screenshot: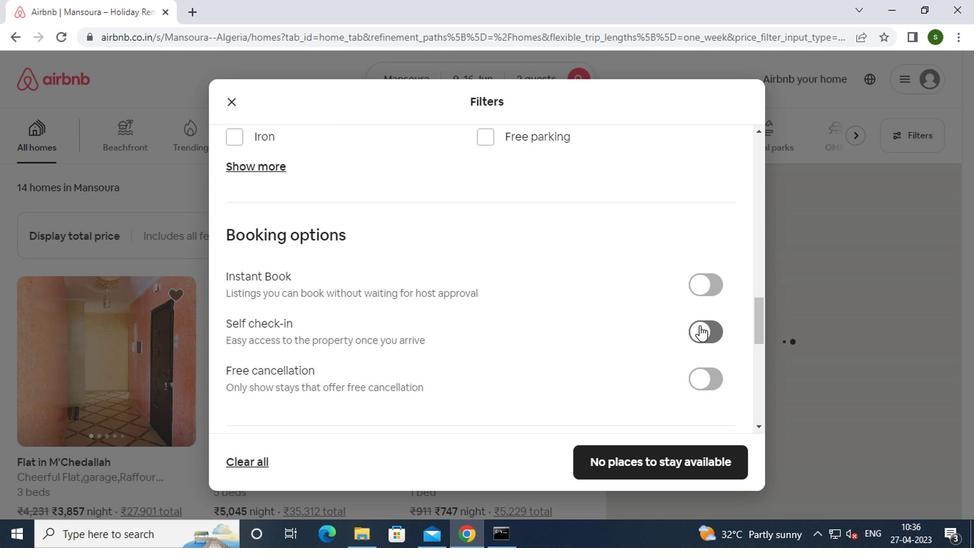 
Action: Mouse moved to (646, 453)
Screenshot: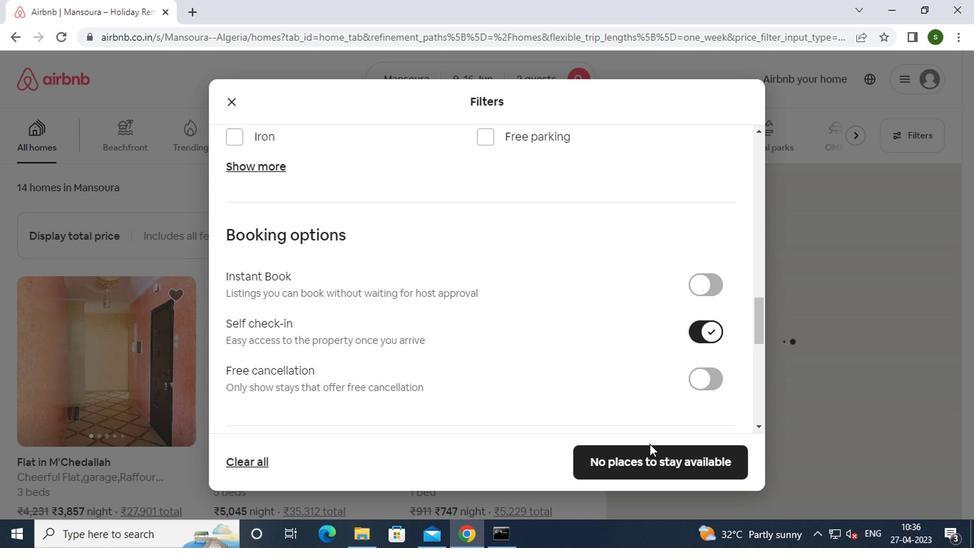 
Action: Mouse pressed left at (646, 453)
Screenshot: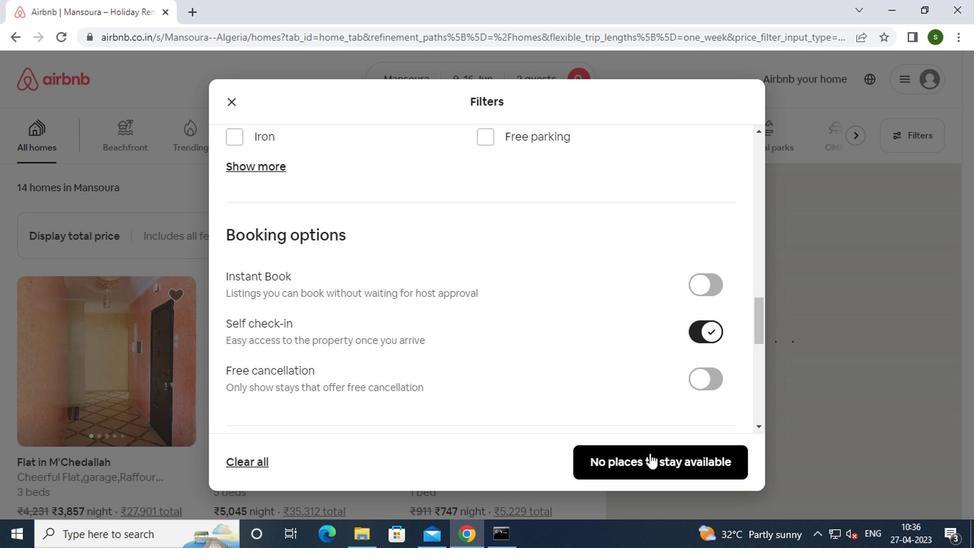 
